 Task: Search one way flight ticket for 4 adults, 1 infant in seat and 1 infant on lap in premium economy from Ogden: Ogden-hinckley Airport to Greenville: Pitt-greenville Airport on 5-2-2023. Choice of flights is Sun country airlines. Number of bags: 3 checked bags. Price is upto 73000. Outbound departure time preference is 14:00.
Action: Mouse moved to (318, 128)
Screenshot: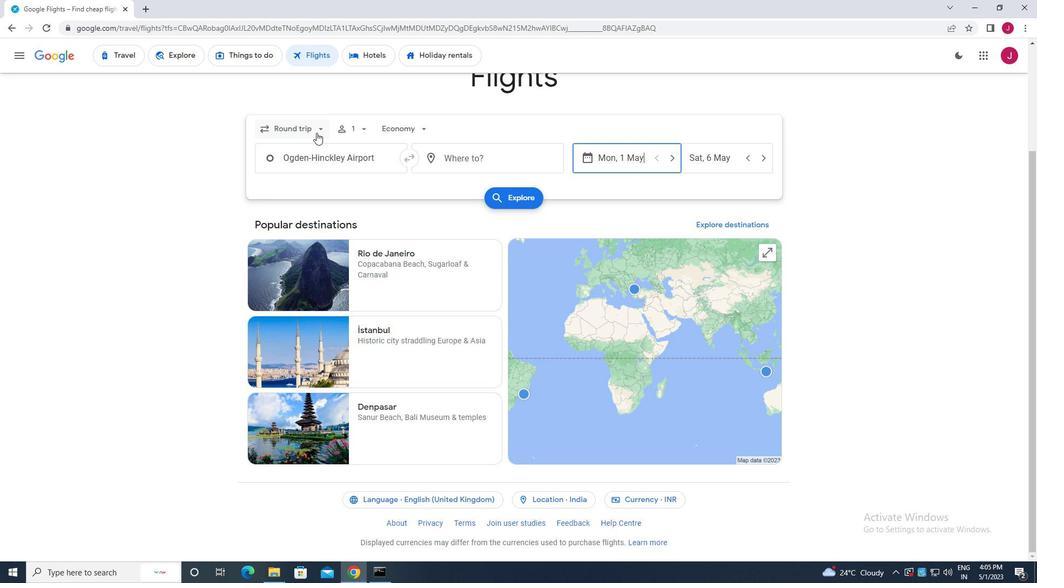
Action: Mouse pressed left at (318, 128)
Screenshot: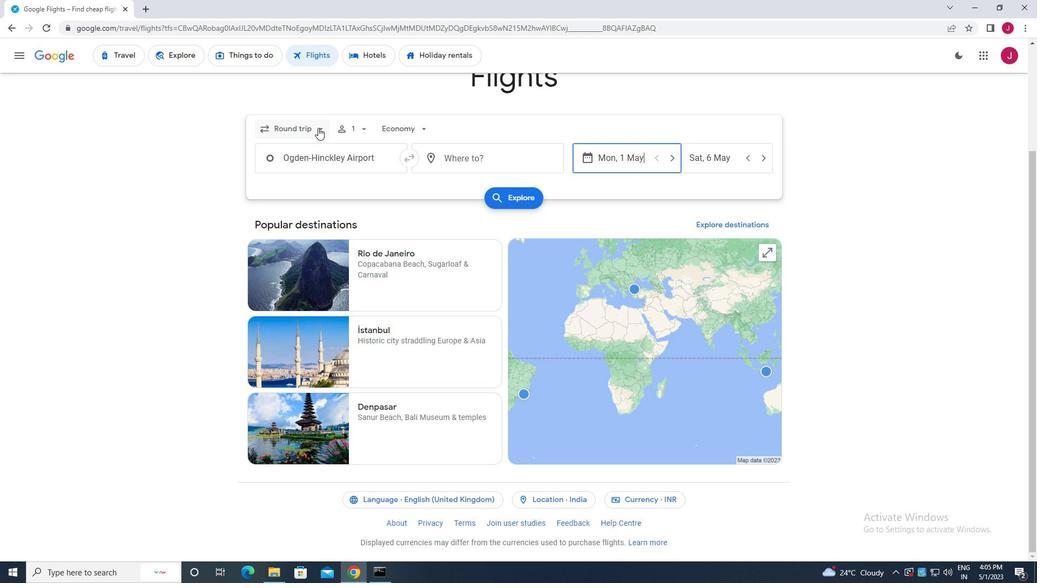 
Action: Mouse moved to (310, 179)
Screenshot: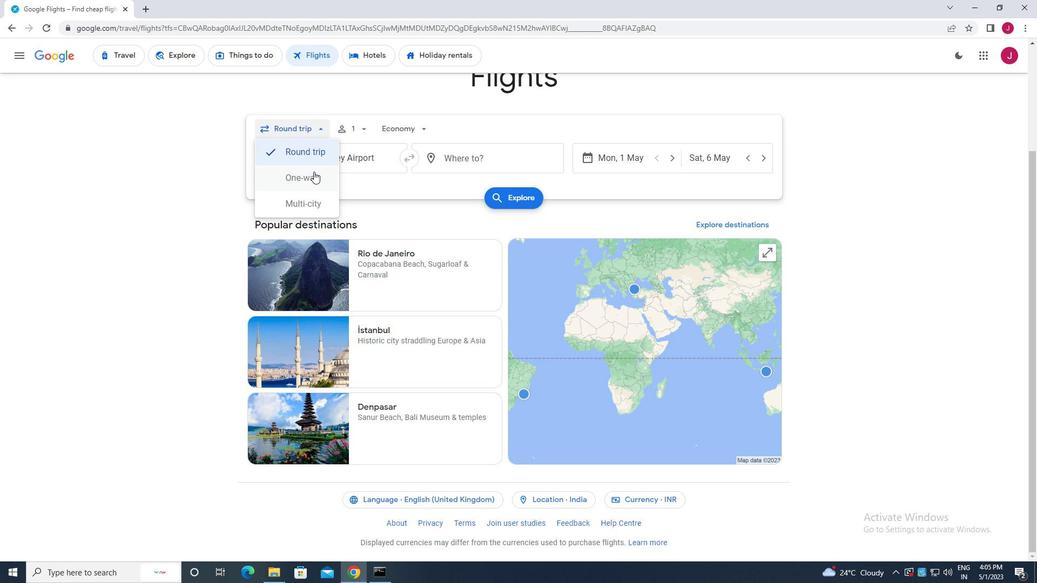 
Action: Mouse pressed left at (310, 179)
Screenshot: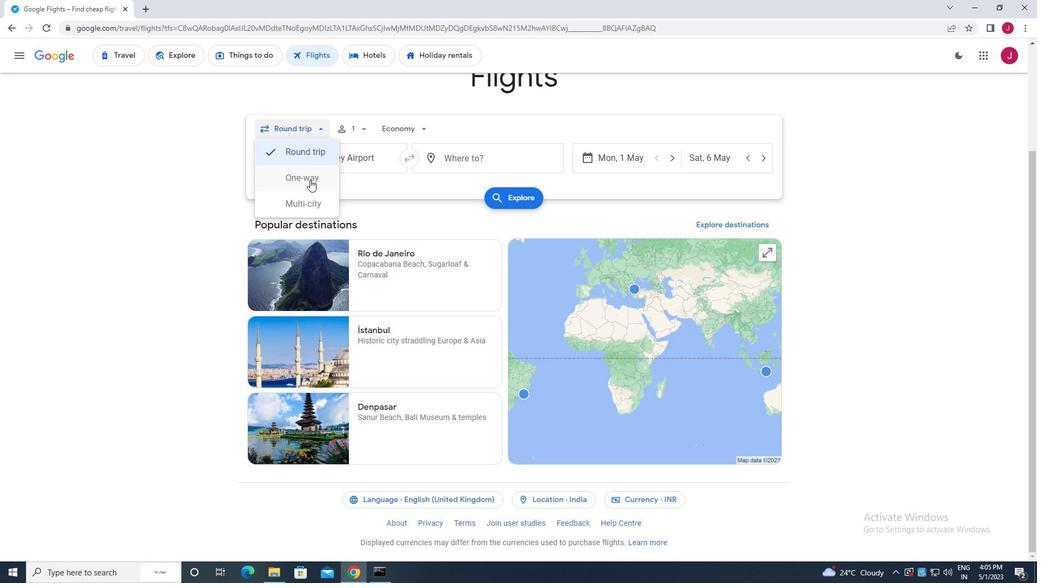 
Action: Mouse moved to (360, 129)
Screenshot: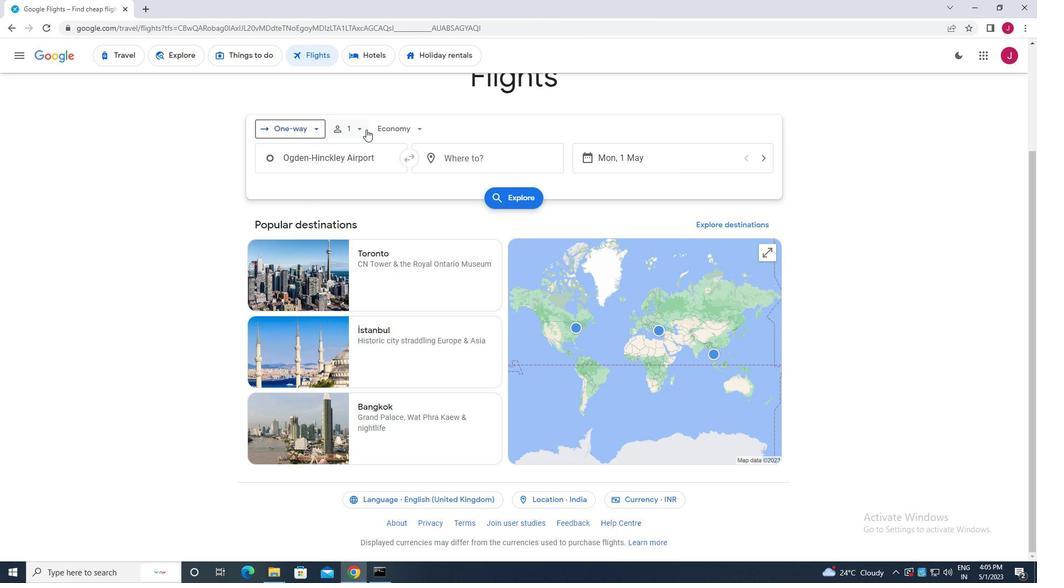 
Action: Mouse pressed left at (360, 129)
Screenshot: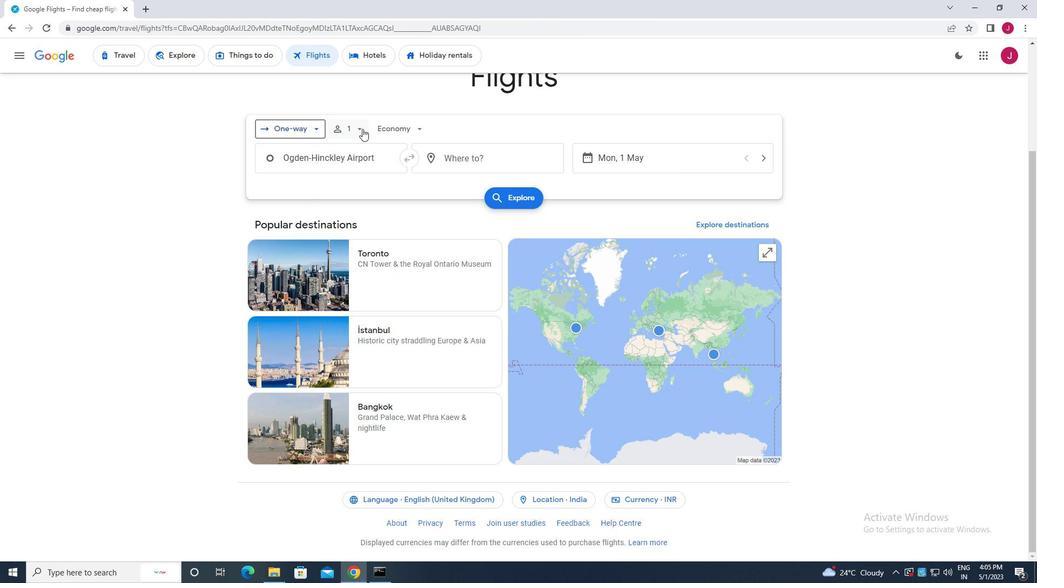 
Action: Mouse moved to (444, 158)
Screenshot: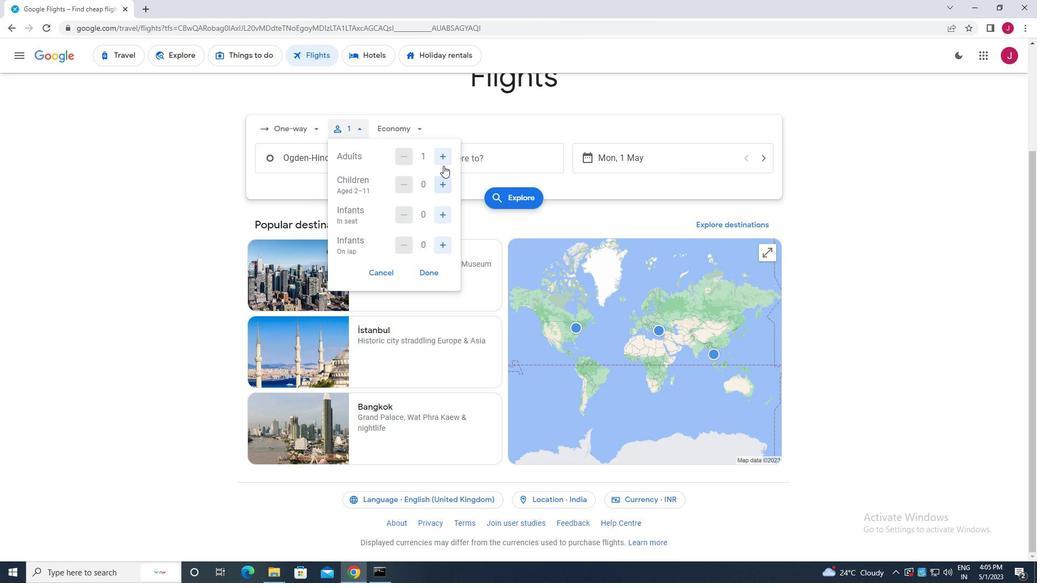 
Action: Mouse pressed left at (444, 158)
Screenshot: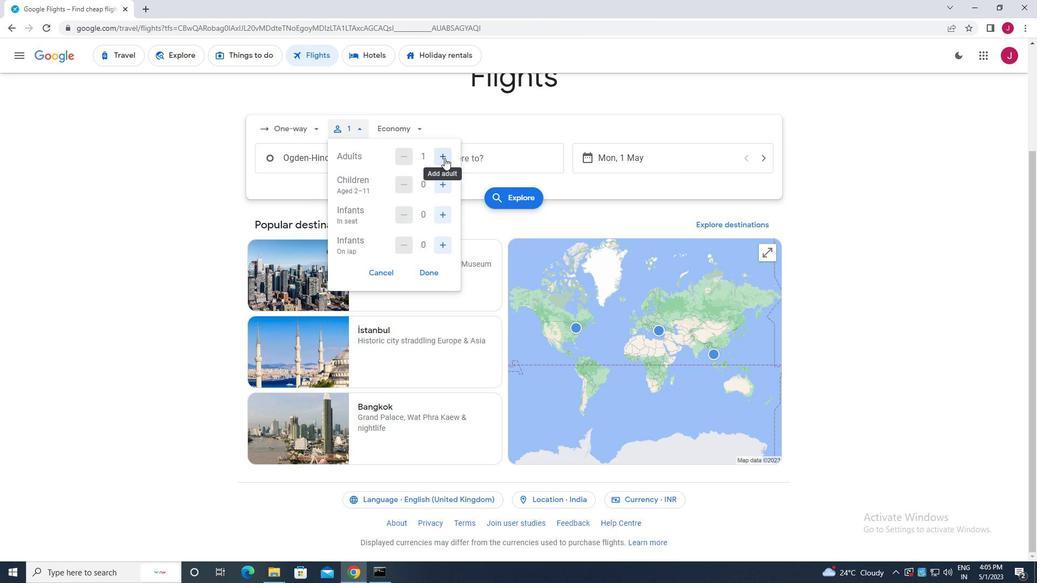 
Action: Mouse pressed left at (444, 158)
Screenshot: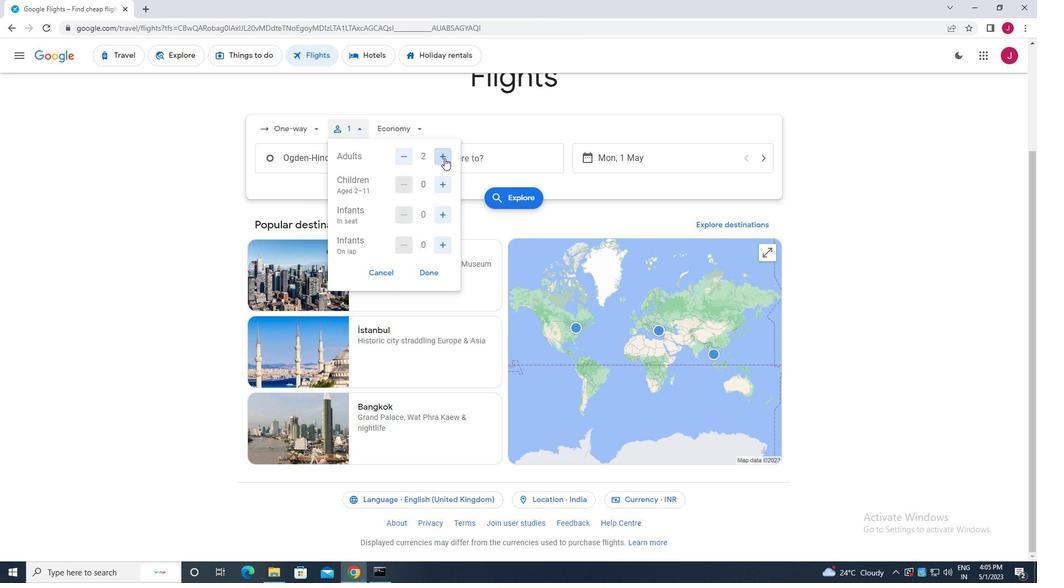 
Action: Mouse pressed left at (444, 158)
Screenshot: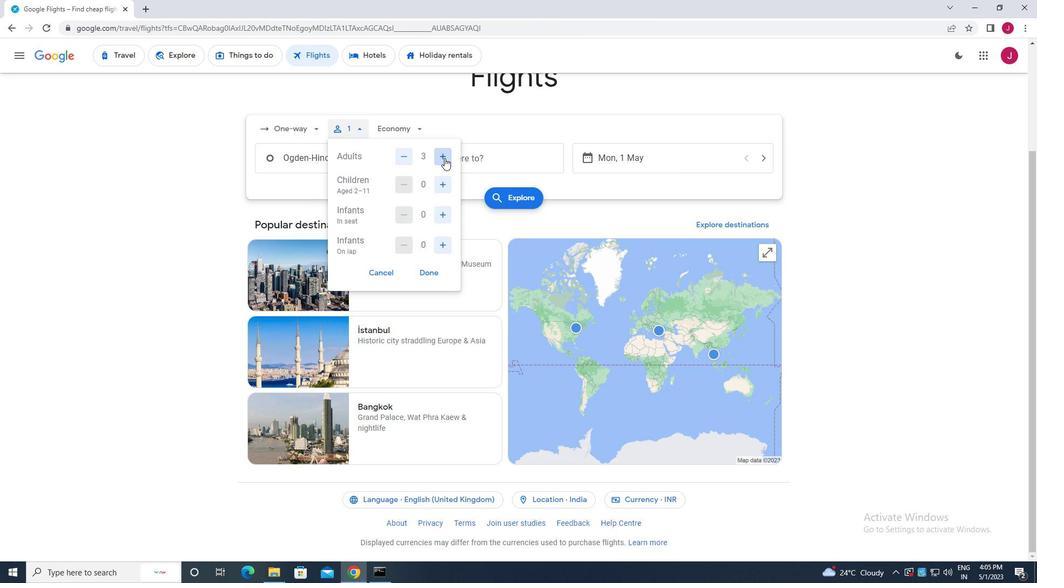
Action: Mouse moved to (443, 184)
Screenshot: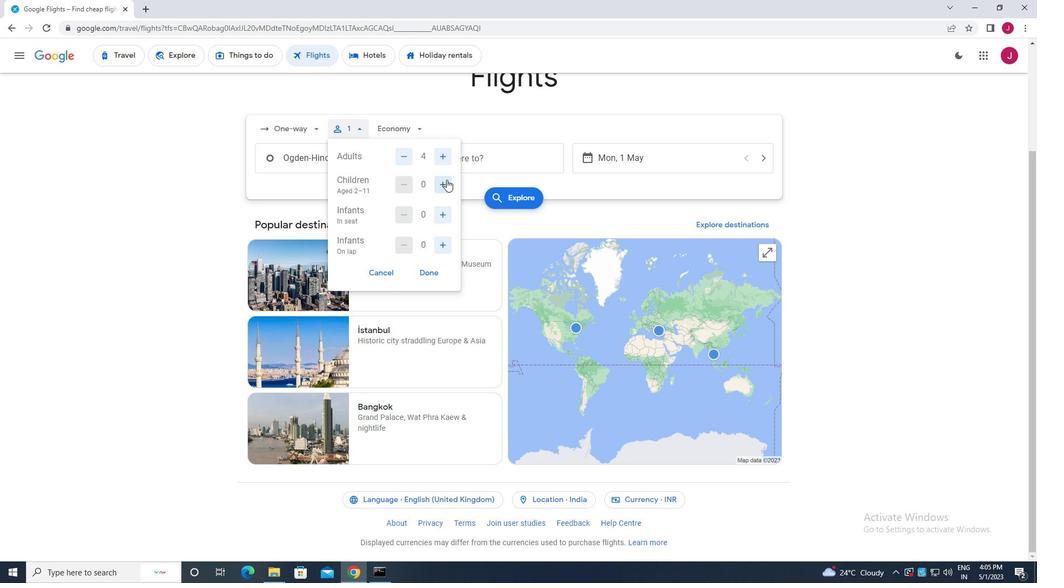 
Action: Mouse pressed left at (443, 184)
Screenshot: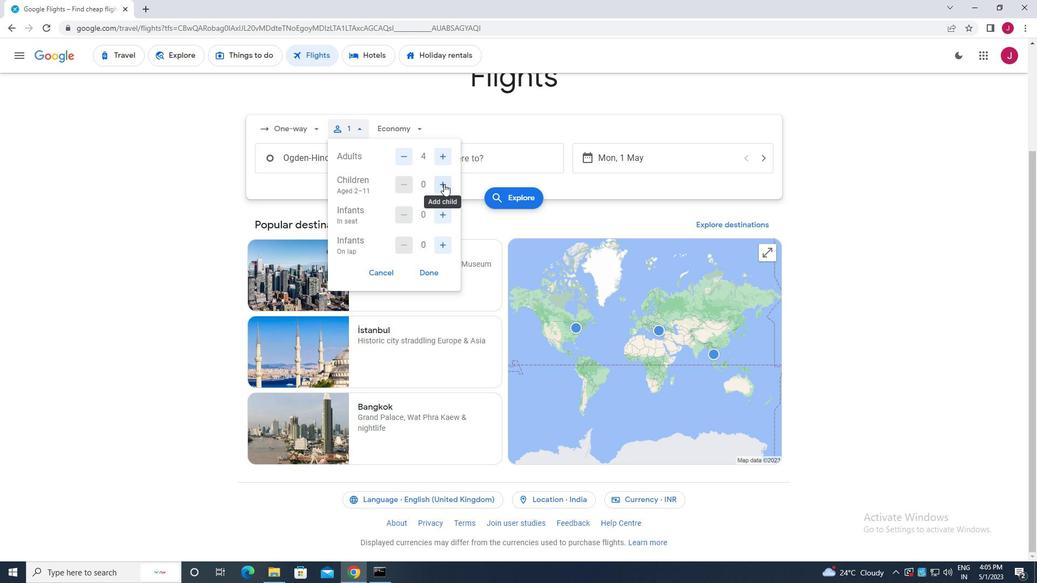 
Action: Mouse moved to (442, 245)
Screenshot: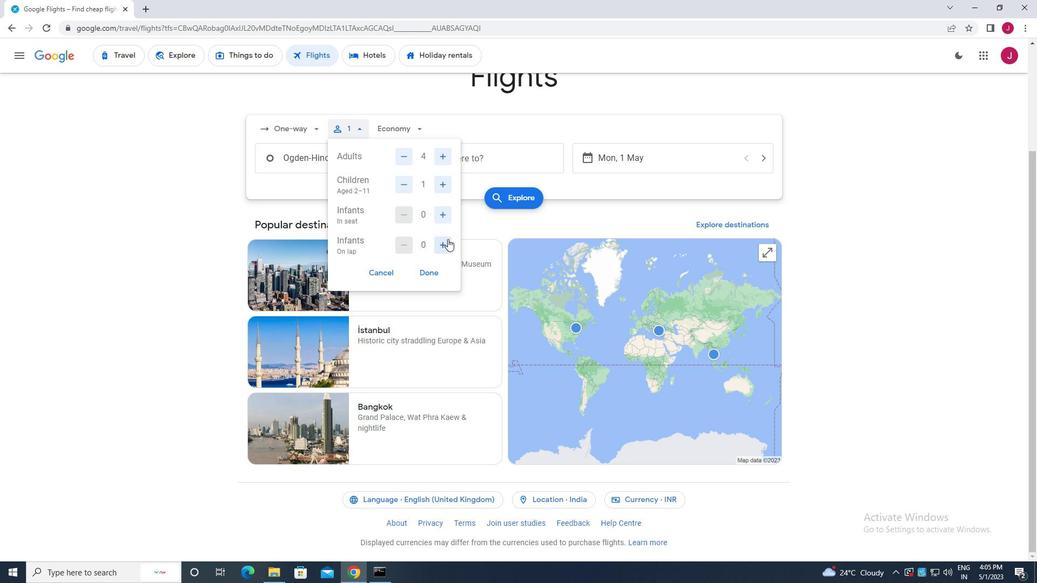 
Action: Mouse pressed left at (442, 245)
Screenshot: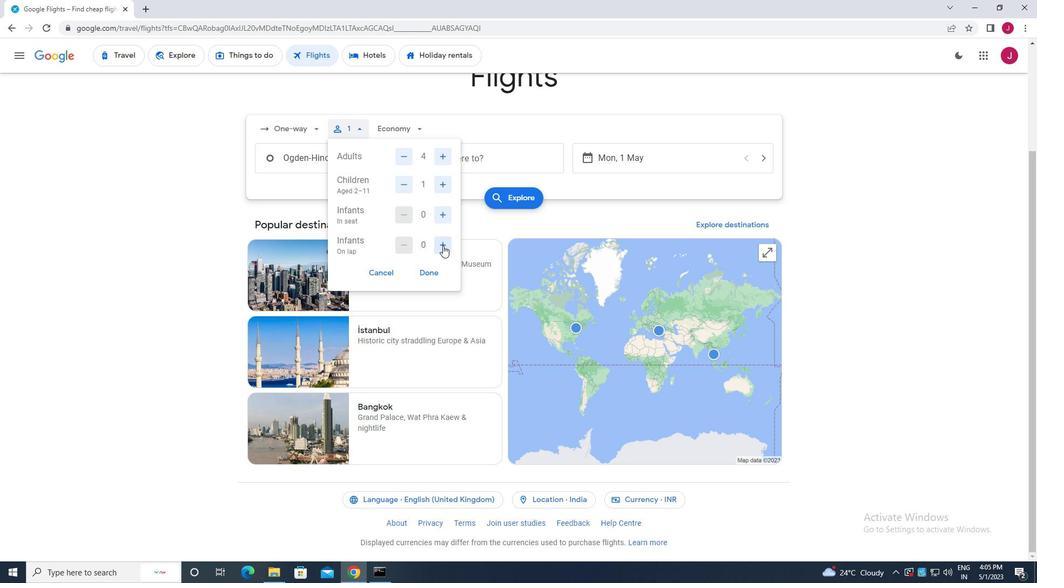 
Action: Mouse moved to (406, 183)
Screenshot: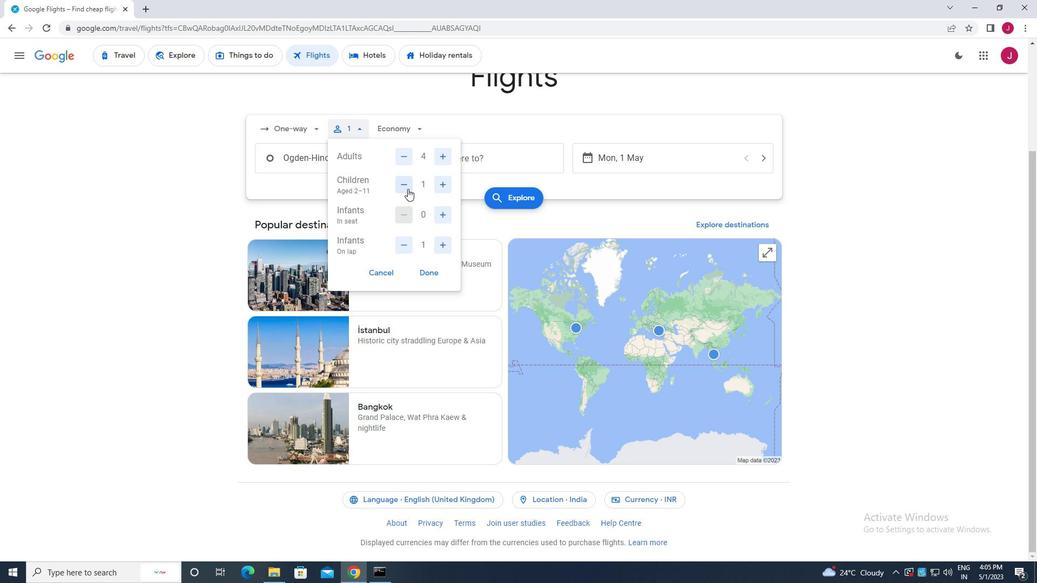 
Action: Mouse pressed left at (406, 183)
Screenshot: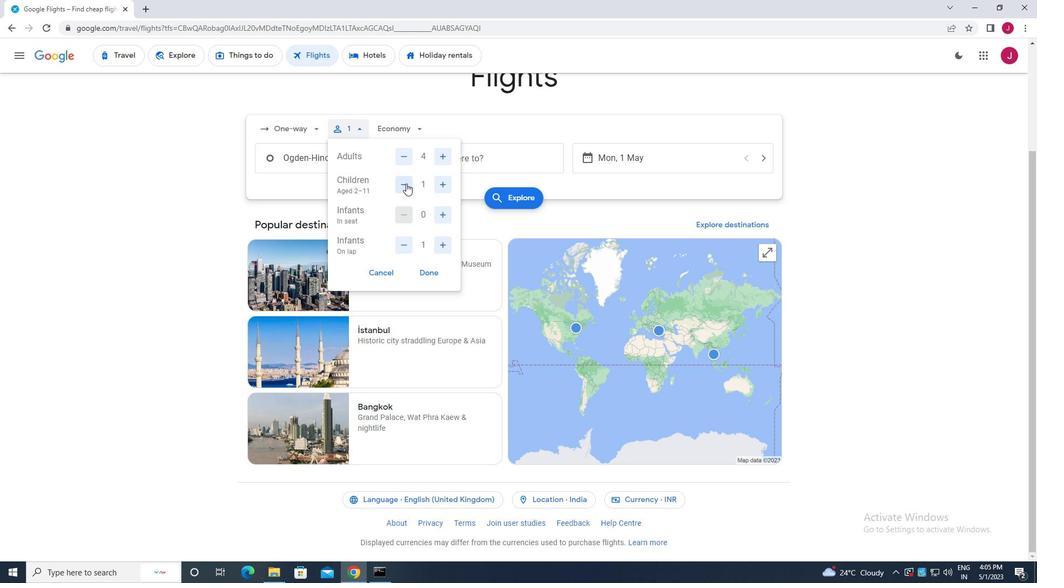 
Action: Mouse moved to (438, 216)
Screenshot: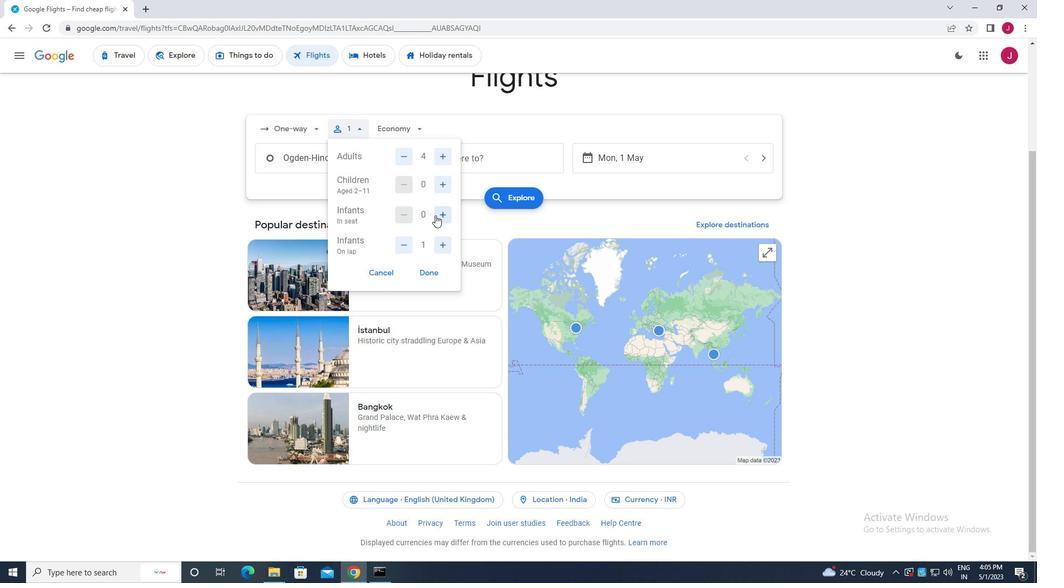 
Action: Mouse pressed left at (438, 216)
Screenshot: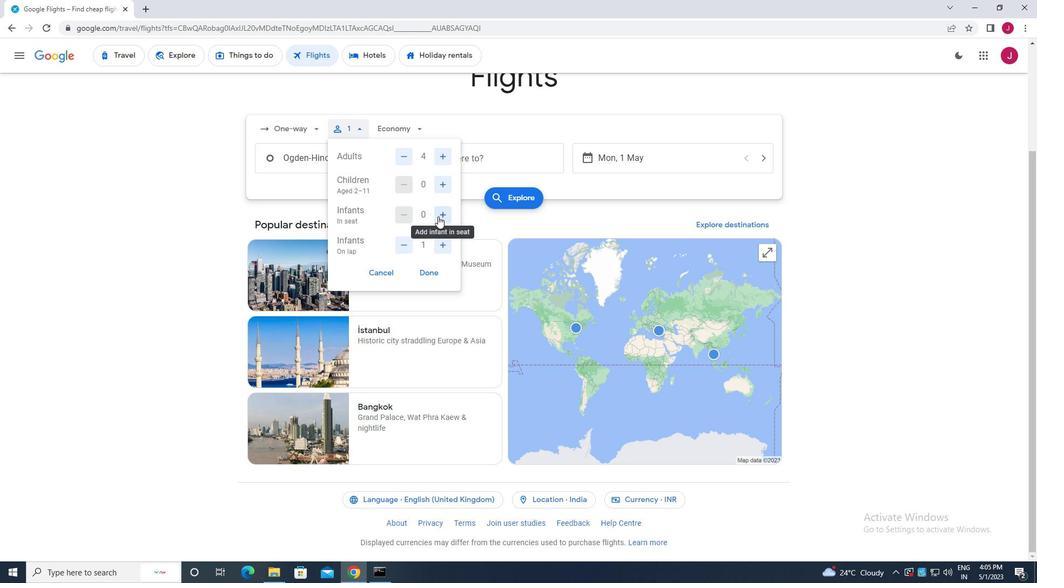 
Action: Mouse moved to (428, 272)
Screenshot: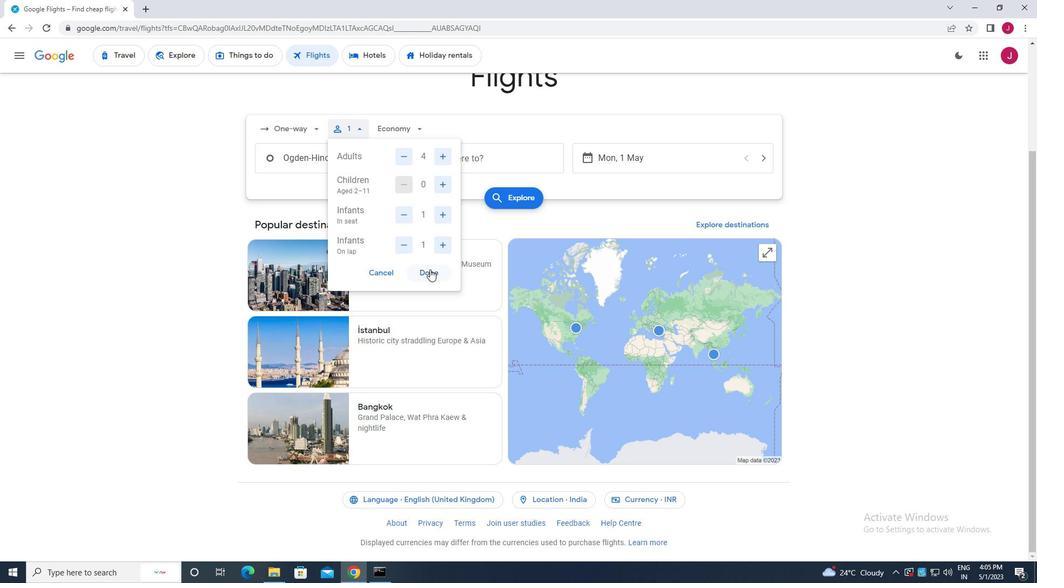 
Action: Mouse pressed left at (428, 272)
Screenshot: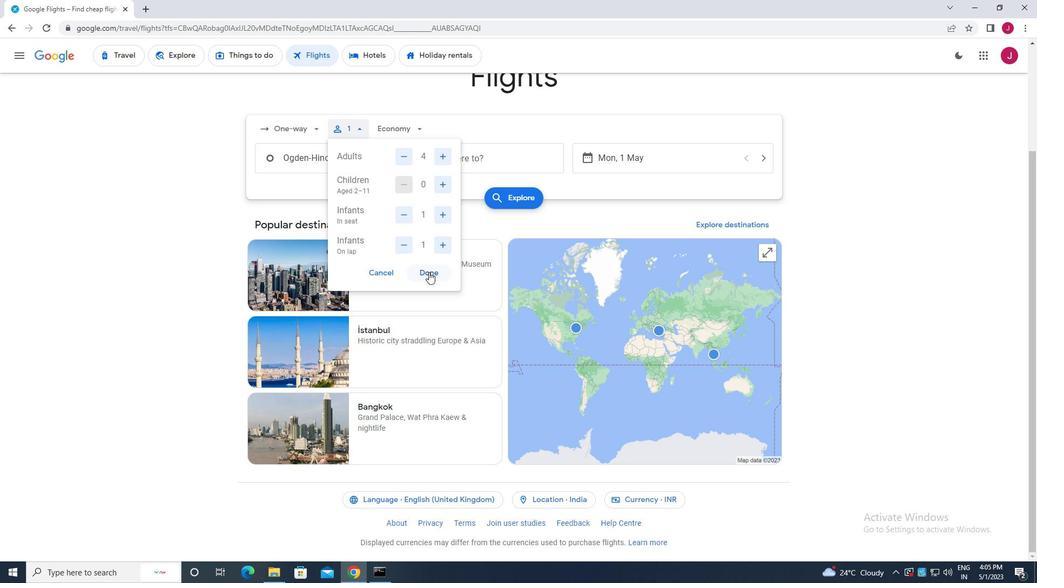 
Action: Mouse moved to (409, 125)
Screenshot: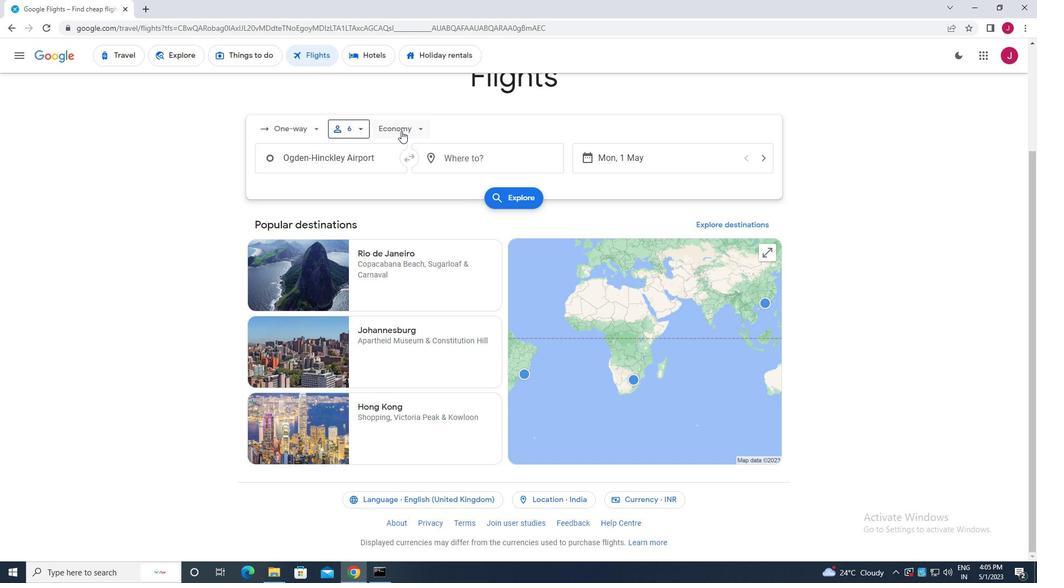 
Action: Mouse pressed left at (409, 125)
Screenshot: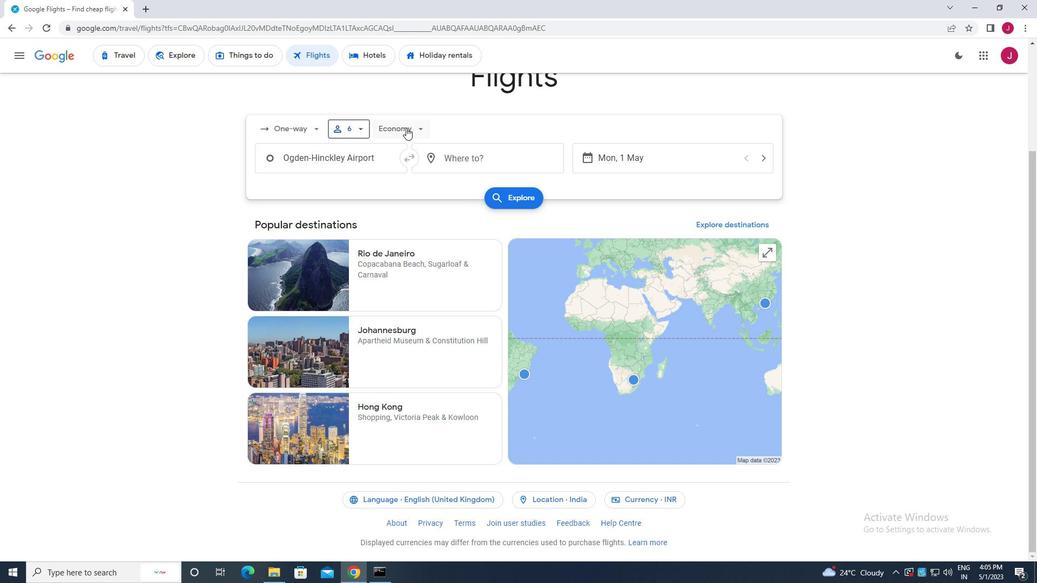 
Action: Mouse moved to (438, 179)
Screenshot: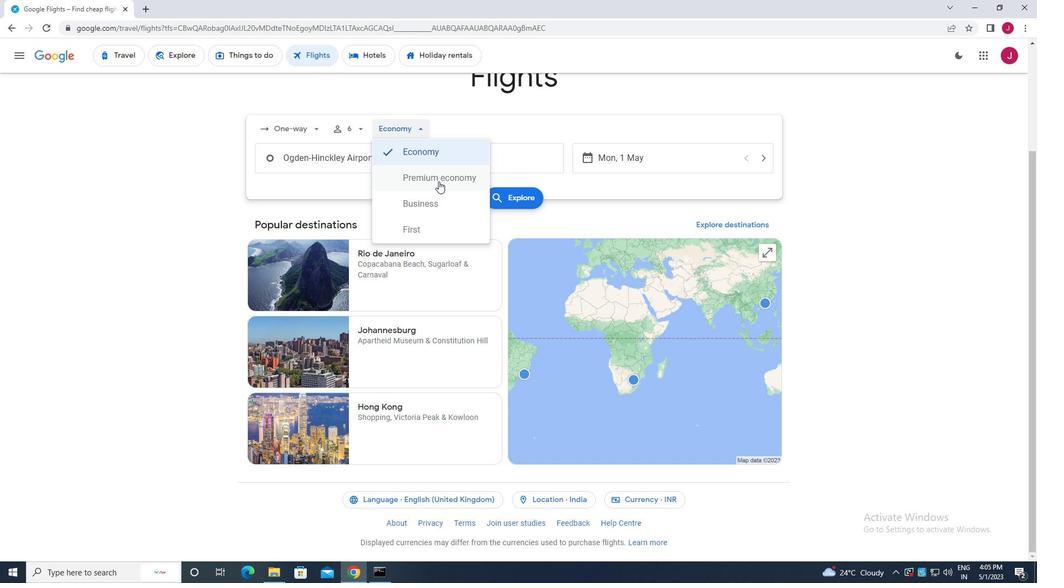 
Action: Mouse pressed left at (438, 179)
Screenshot: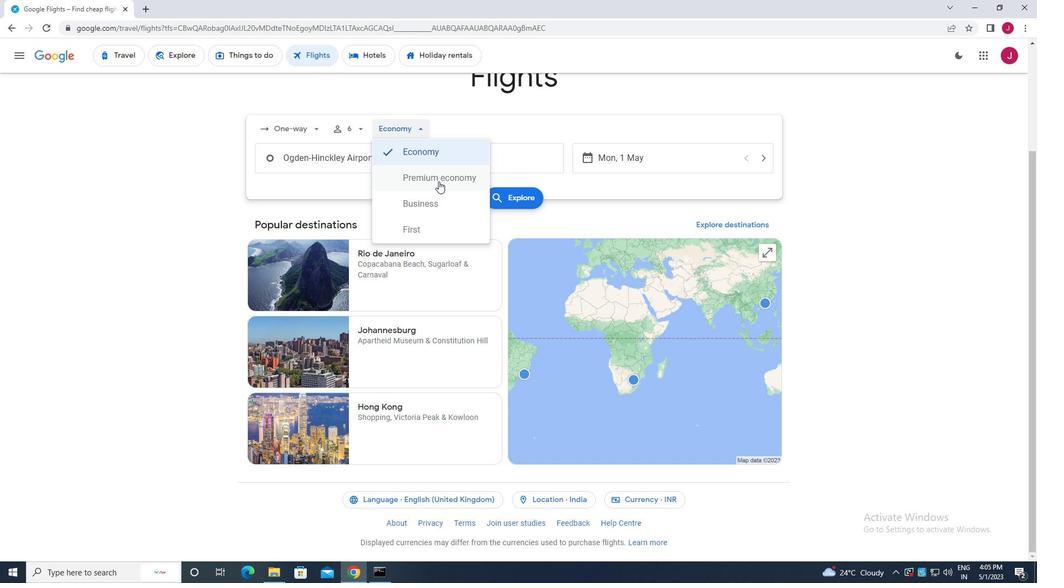
Action: Mouse moved to (379, 160)
Screenshot: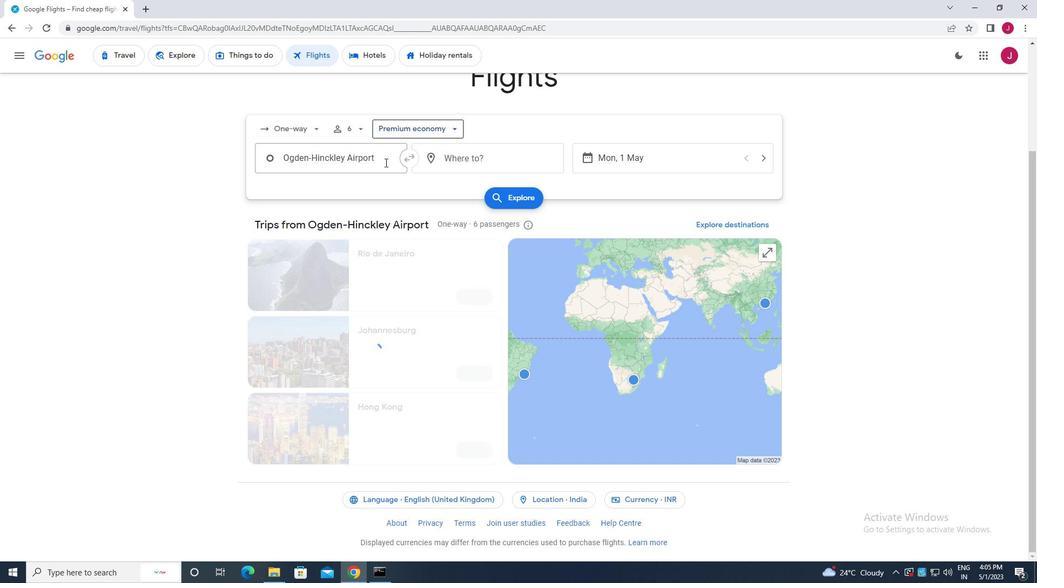 
Action: Mouse pressed left at (379, 160)
Screenshot: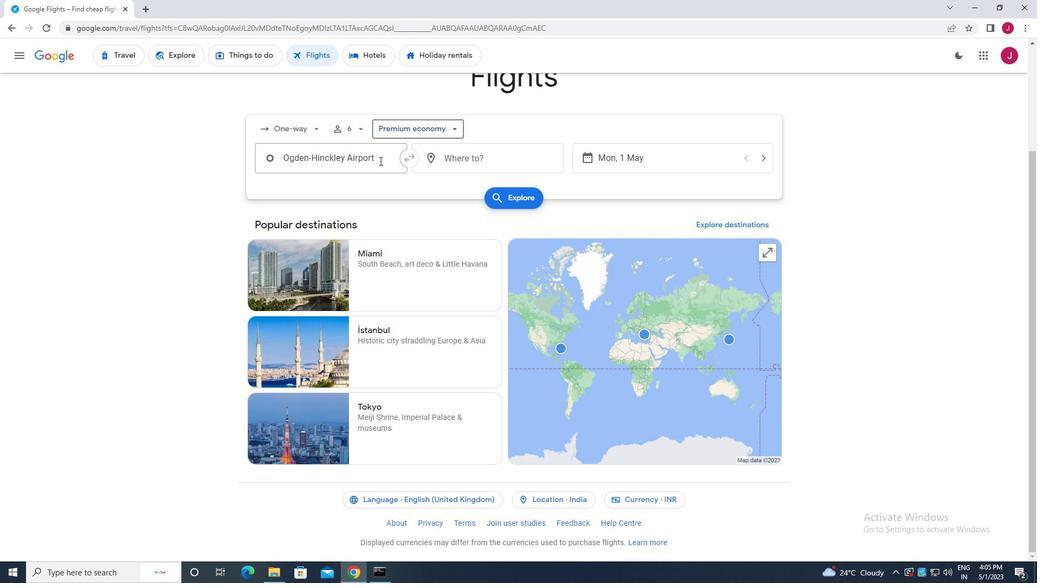 
Action: Mouse moved to (380, 160)
Screenshot: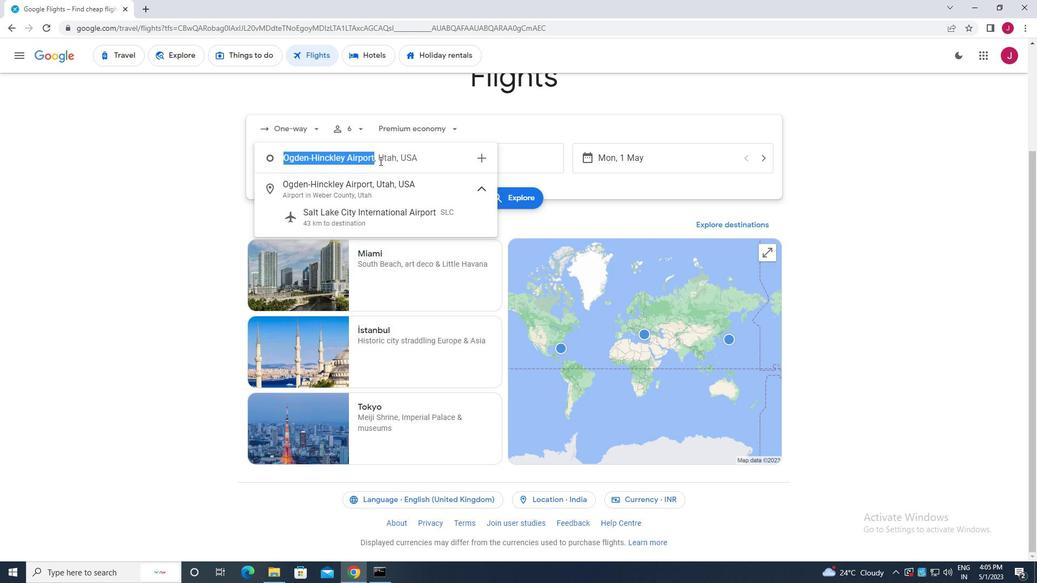 
Action: Key pressed ogden<Key.space>hin
Screenshot: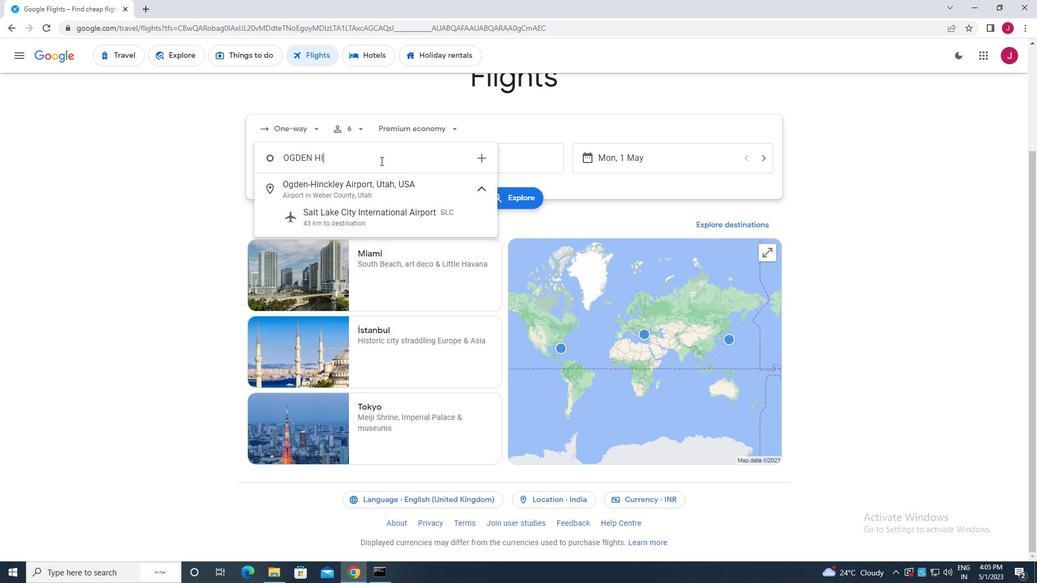 
Action: Mouse moved to (381, 184)
Screenshot: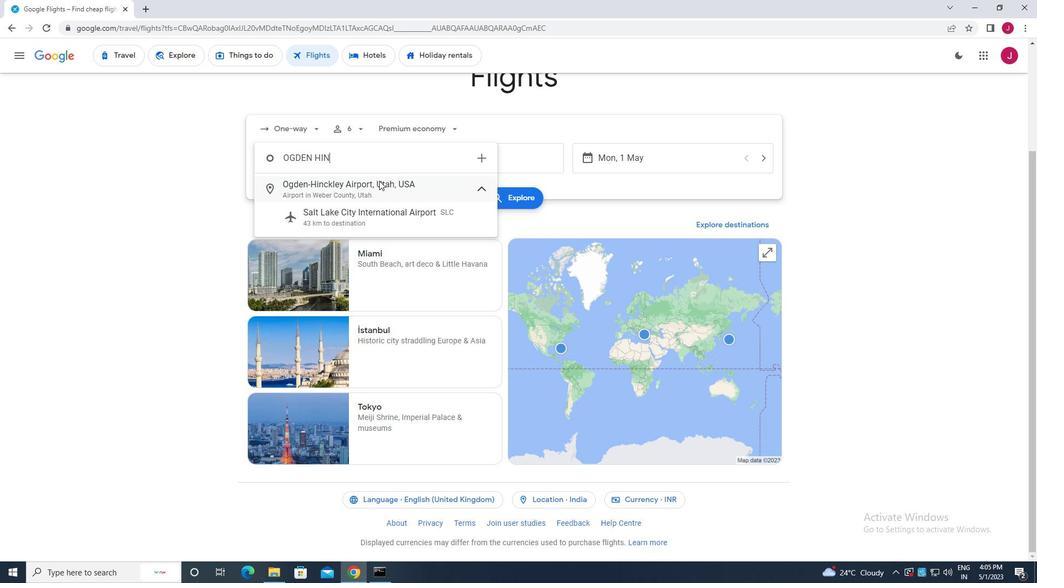 
Action: Mouse pressed left at (381, 184)
Screenshot: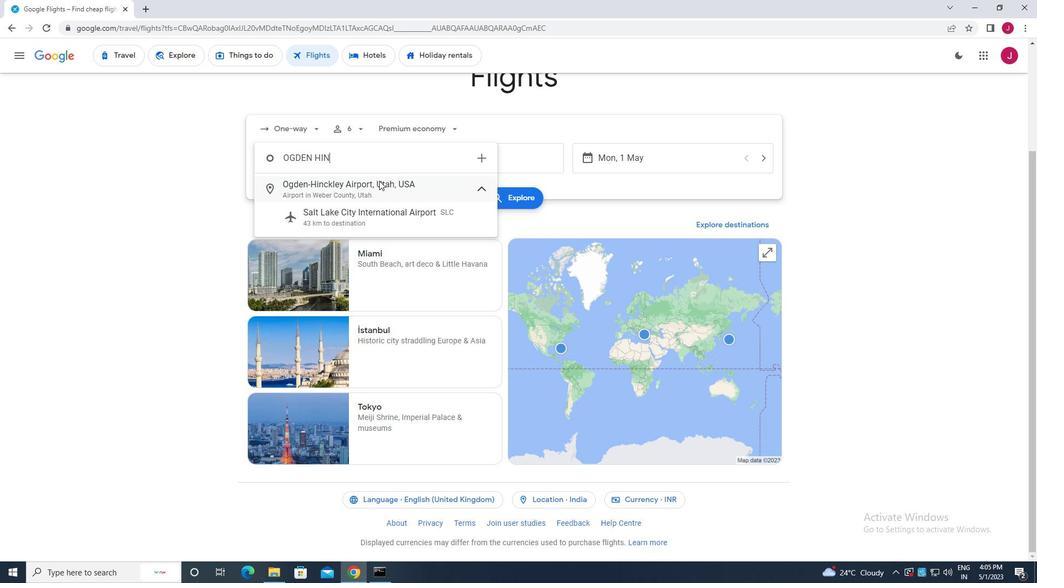 
Action: Mouse moved to (542, 158)
Screenshot: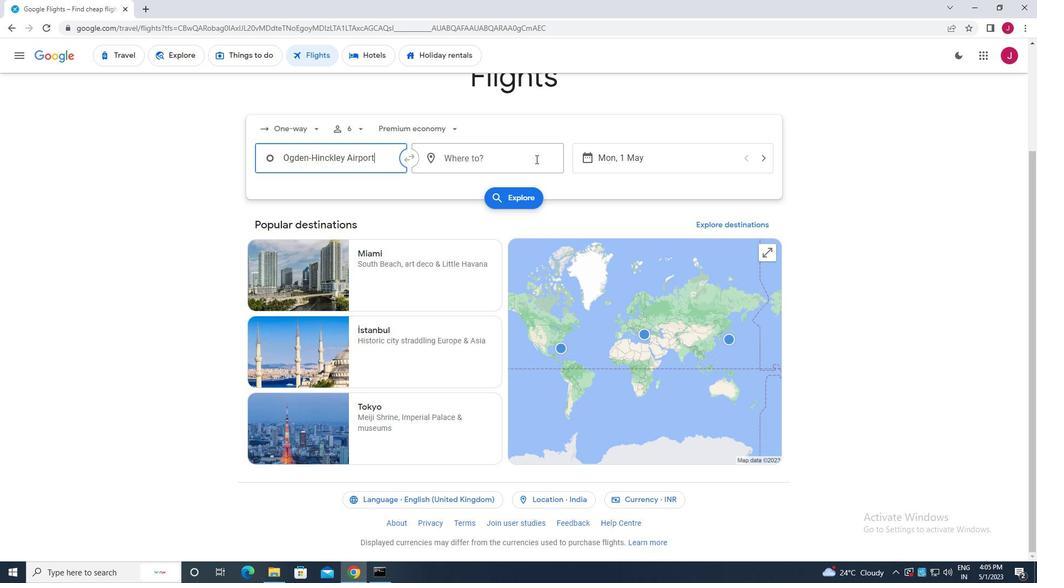 
Action: Mouse pressed left at (542, 158)
Screenshot: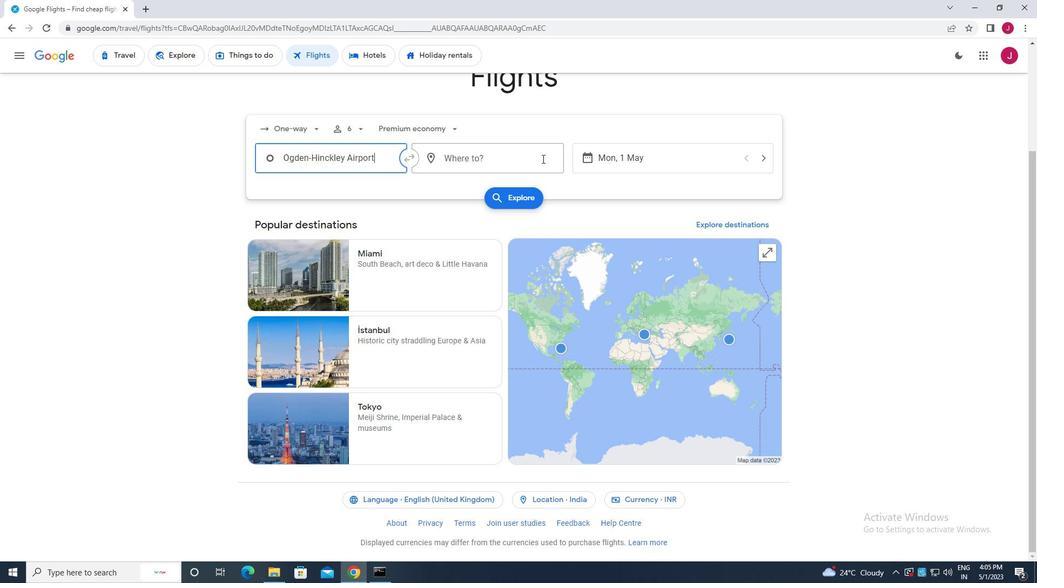 
Action: Mouse moved to (542, 158)
Screenshot: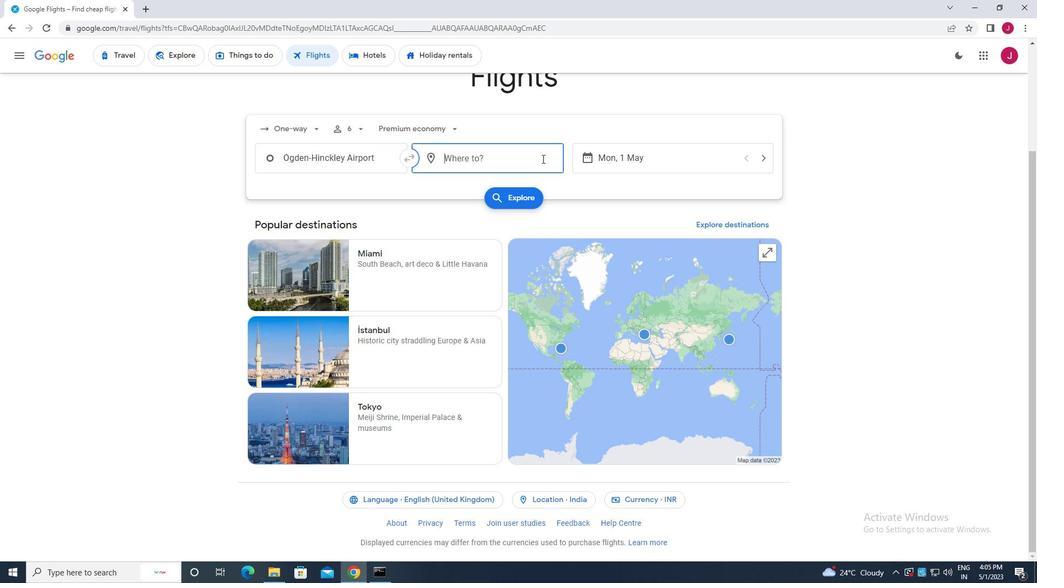 
Action: Key pressed greenville<Key.space>p
Screenshot: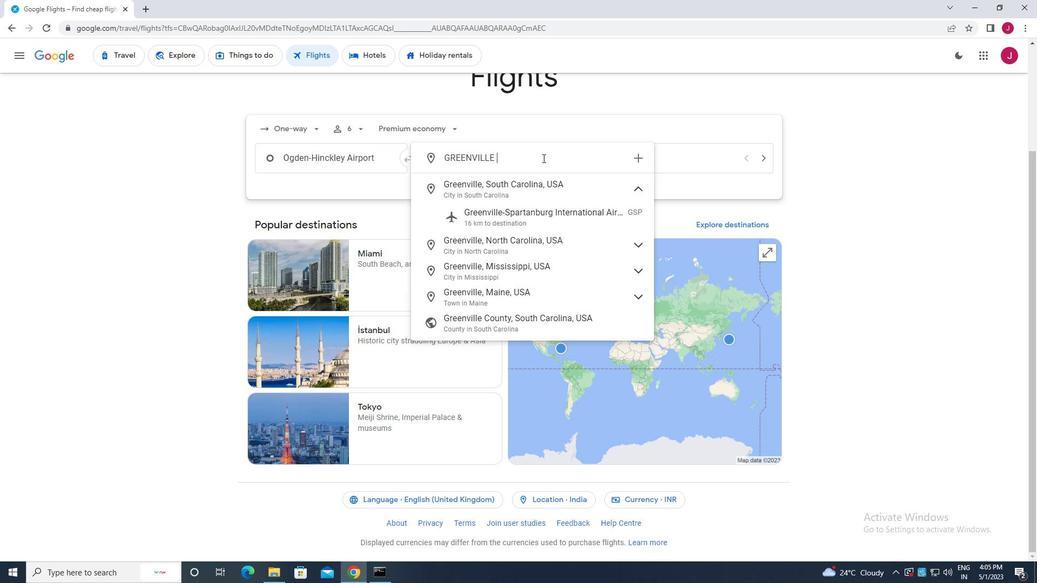 
Action: Mouse moved to (546, 187)
Screenshot: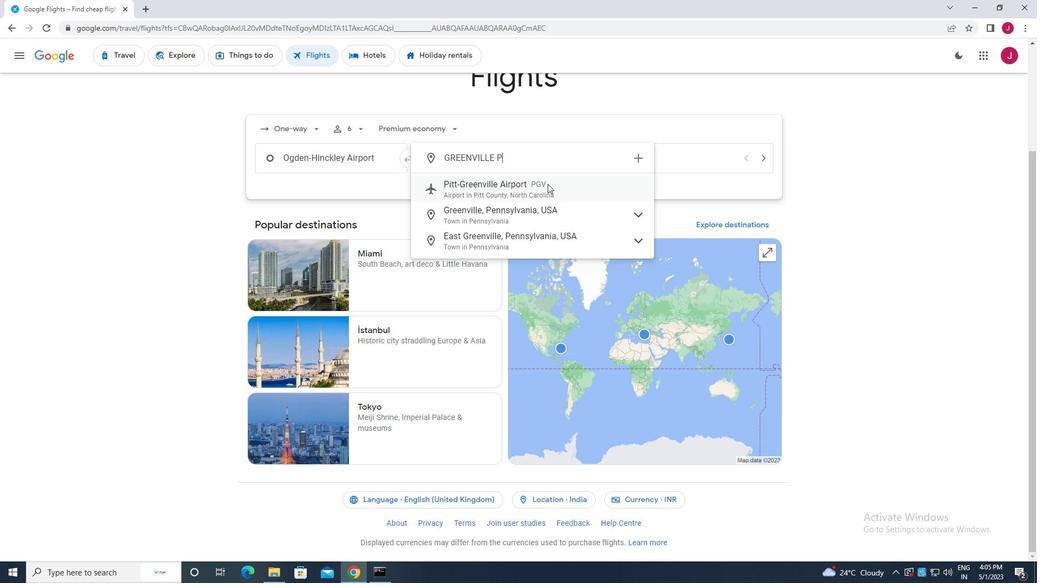 
Action: Mouse pressed left at (546, 187)
Screenshot: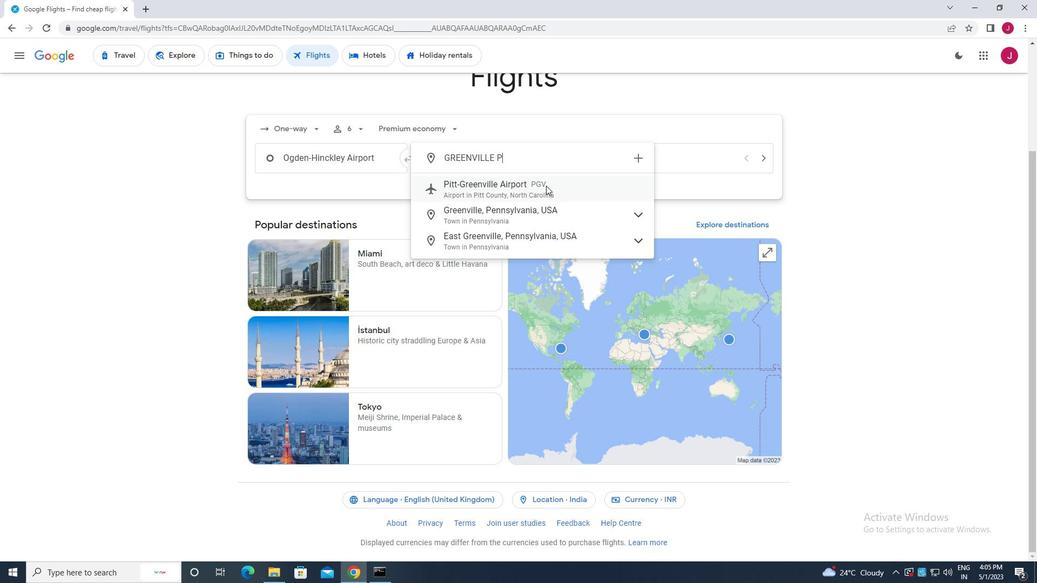 
Action: Mouse moved to (627, 159)
Screenshot: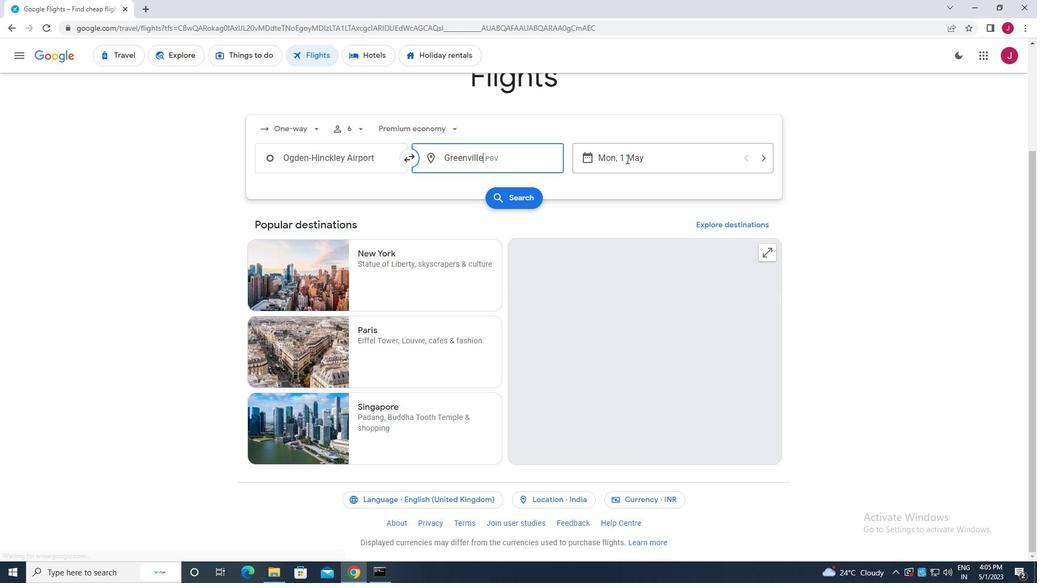 
Action: Mouse pressed left at (627, 159)
Screenshot: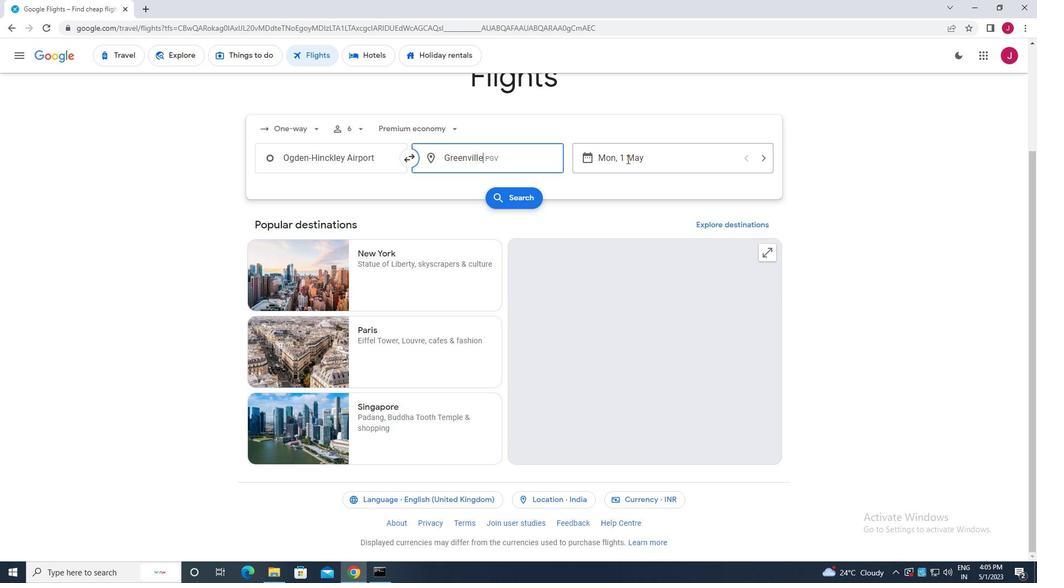
Action: Mouse moved to (439, 240)
Screenshot: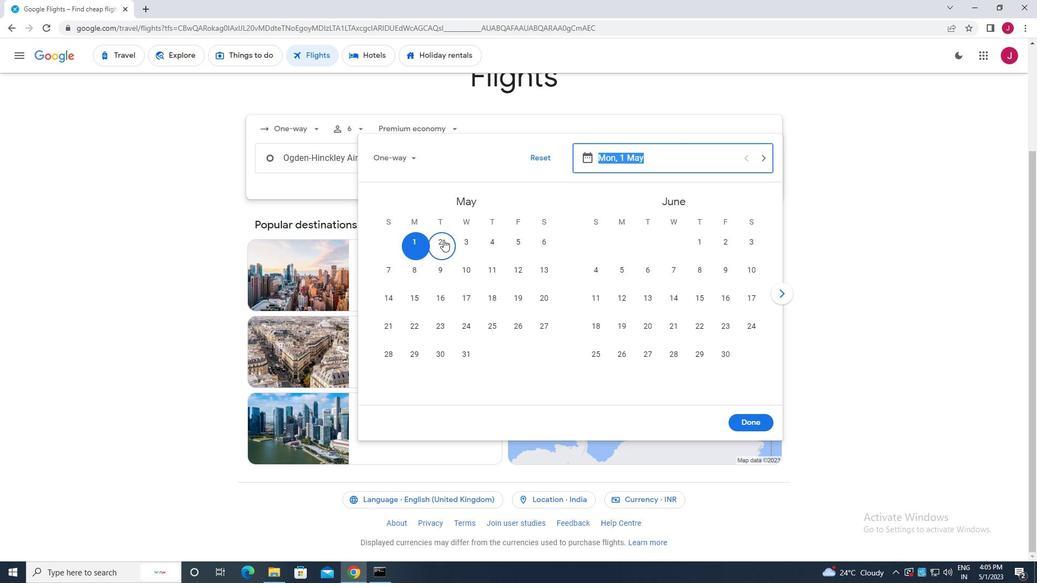 
Action: Mouse pressed left at (439, 240)
Screenshot: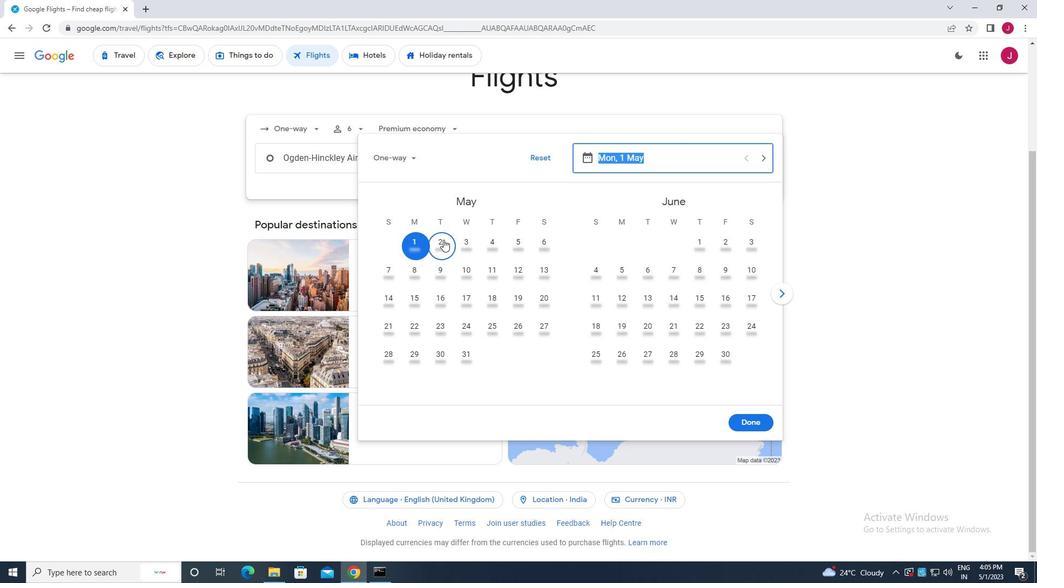 
Action: Mouse moved to (746, 419)
Screenshot: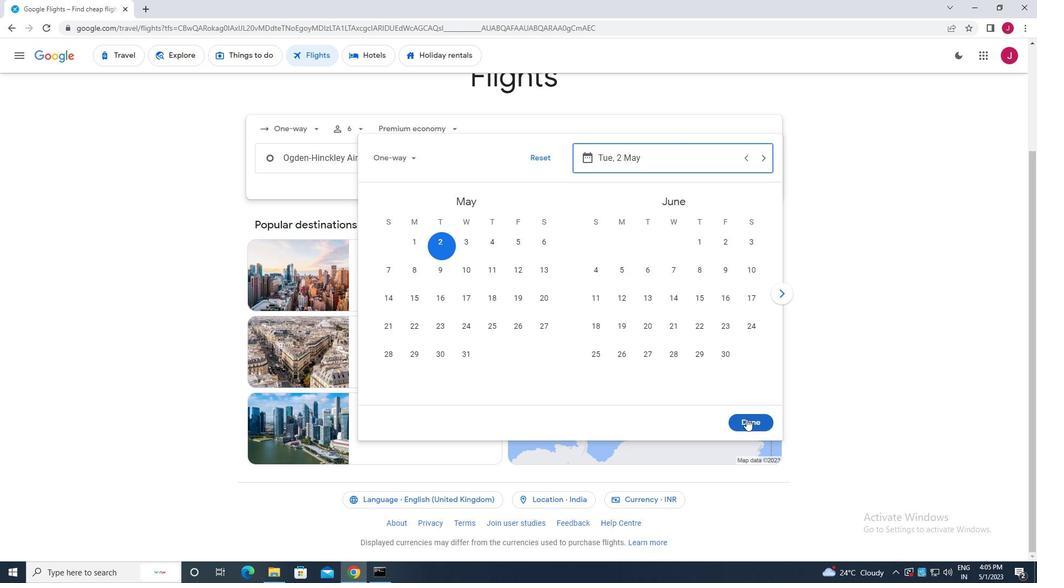 
Action: Mouse pressed left at (746, 419)
Screenshot: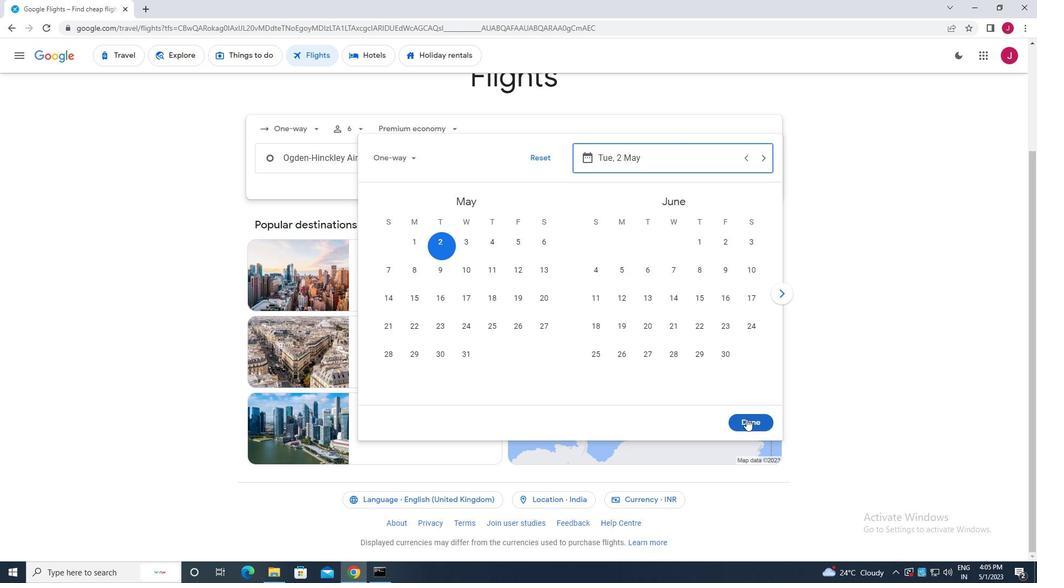 
Action: Mouse moved to (517, 195)
Screenshot: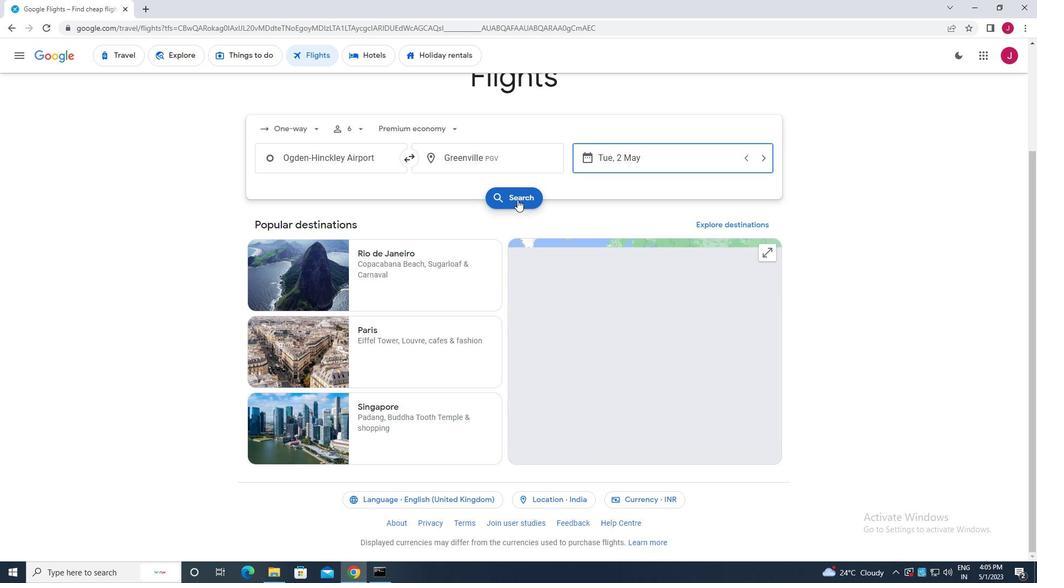 
Action: Mouse pressed left at (517, 195)
Screenshot: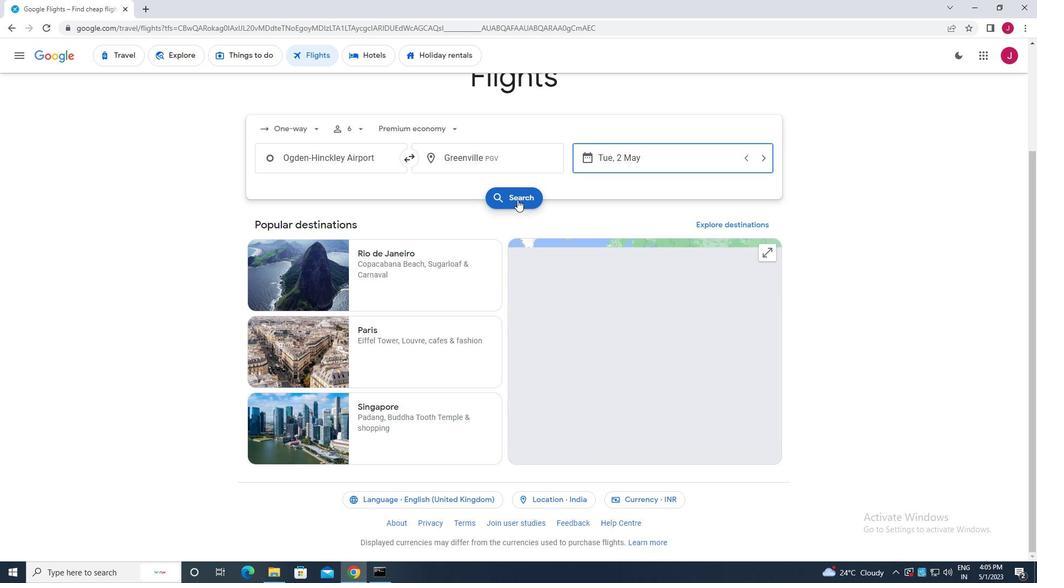 
Action: Mouse moved to (279, 153)
Screenshot: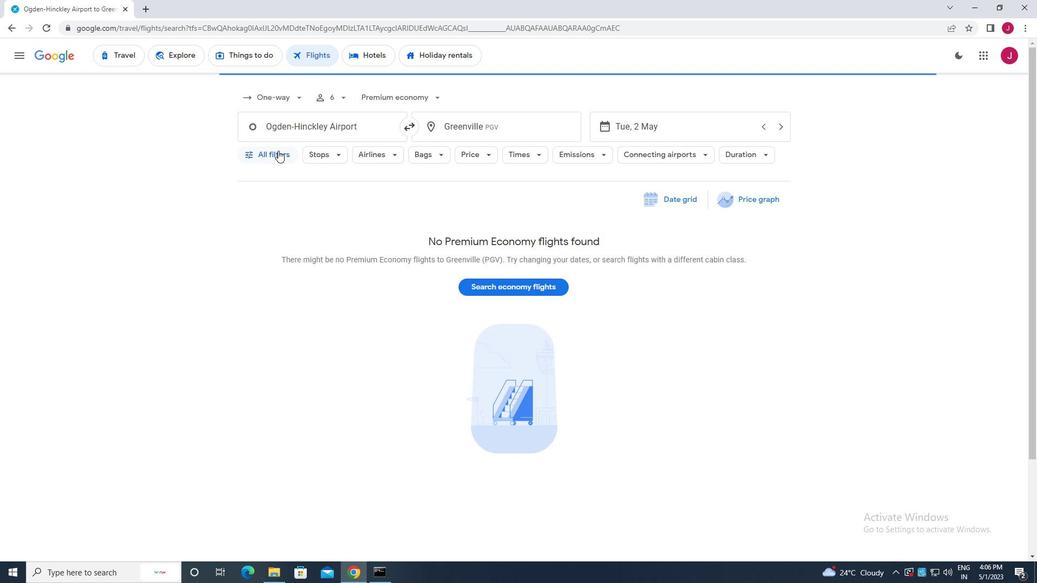 
Action: Mouse pressed left at (279, 153)
Screenshot: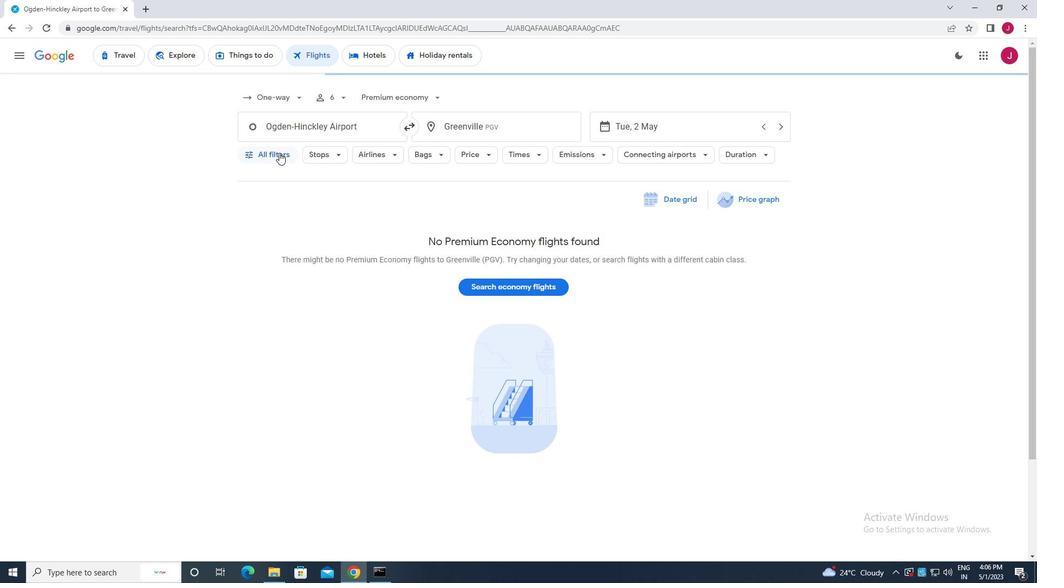 
Action: Mouse moved to (364, 229)
Screenshot: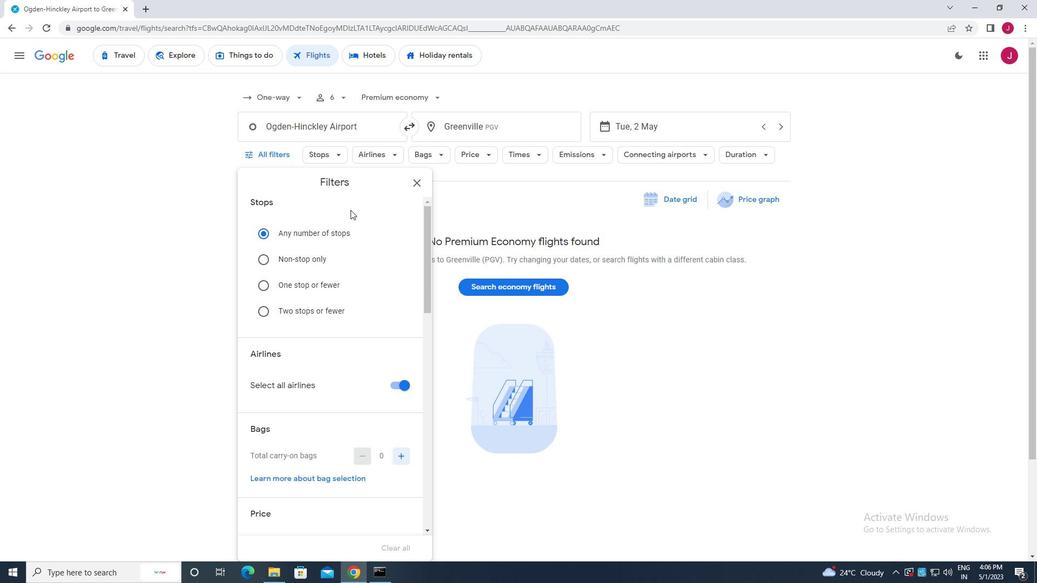 
Action: Mouse scrolled (364, 229) with delta (0, 0)
Screenshot: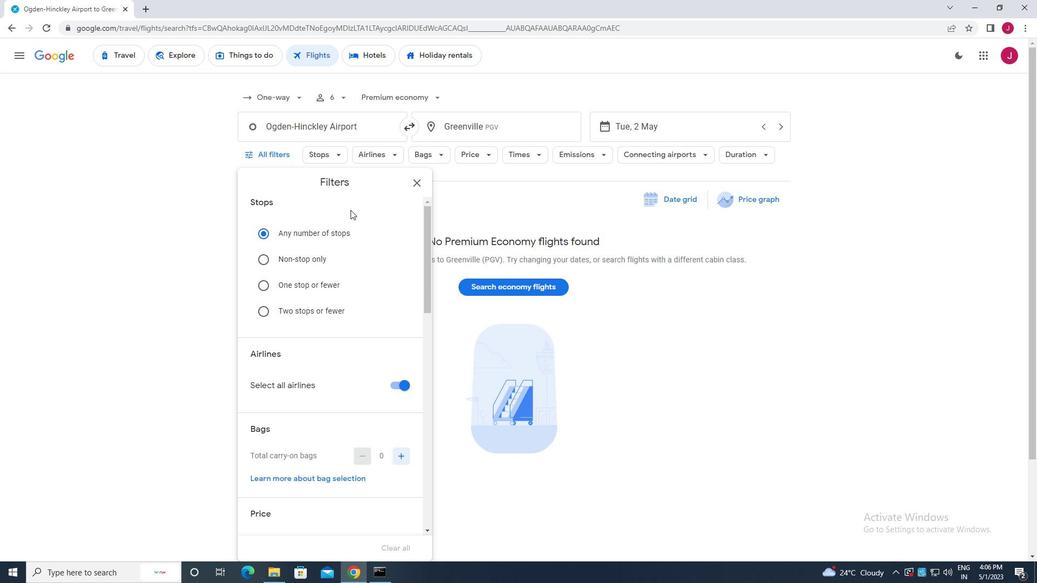 
Action: Mouse moved to (362, 230)
Screenshot: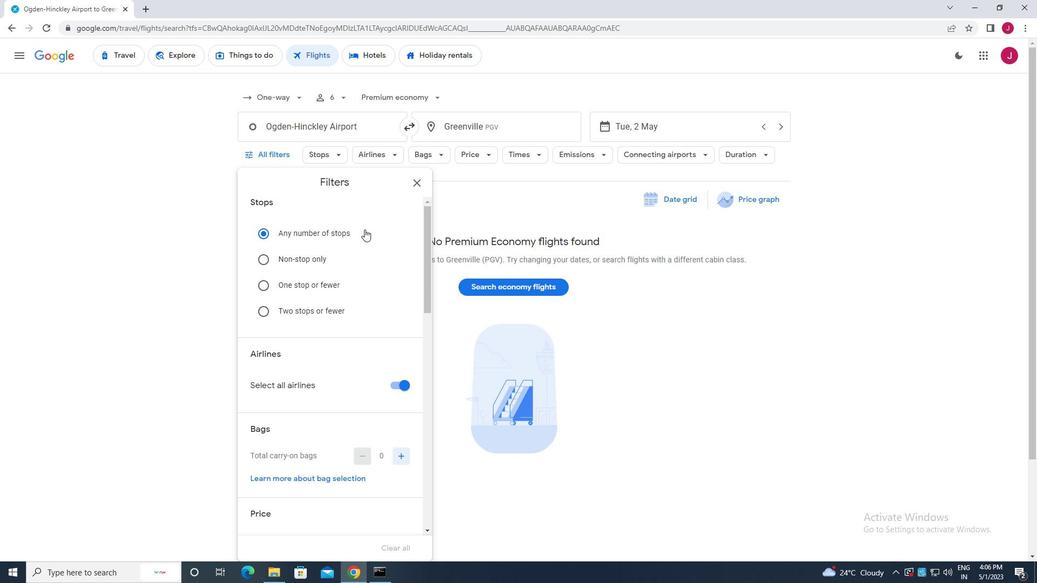 
Action: Mouse scrolled (362, 229) with delta (0, 0)
Screenshot: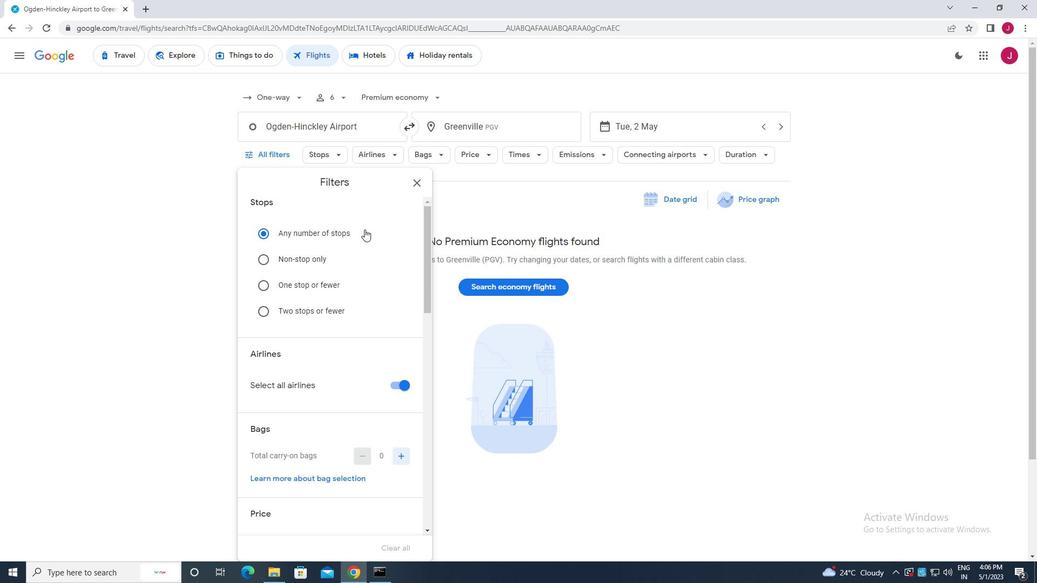 
Action: Mouse moved to (393, 280)
Screenshot: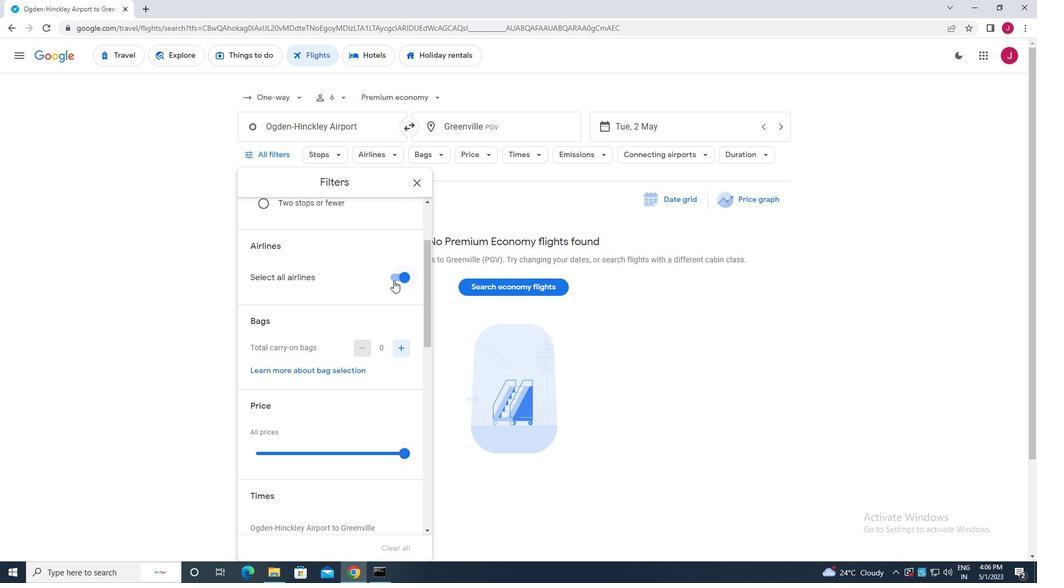
Action: Mouse pressed left at (393, 280)
Screenshot: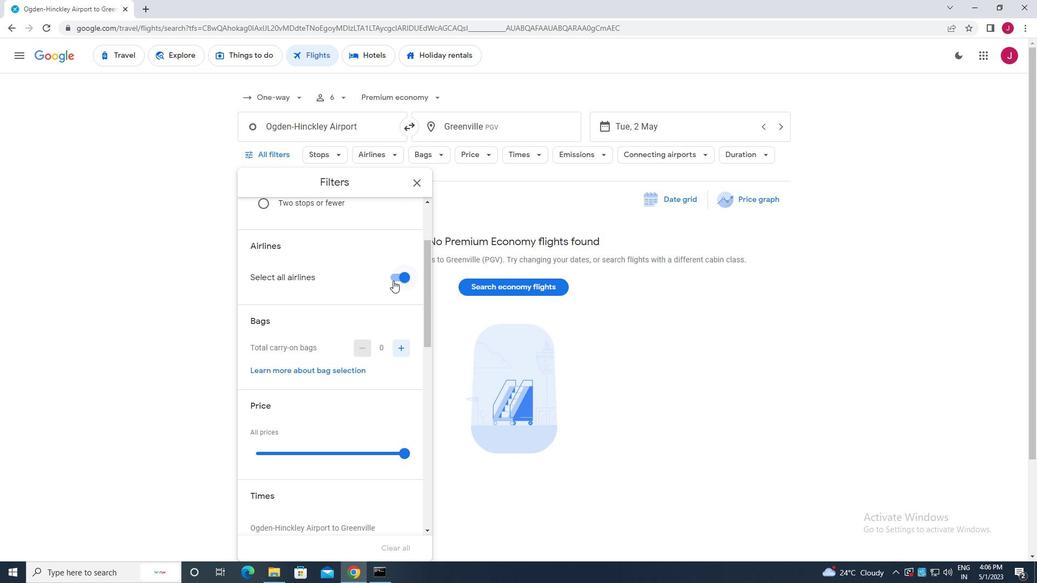 
Action: Mouse moved to (344, 295)
Screenshot: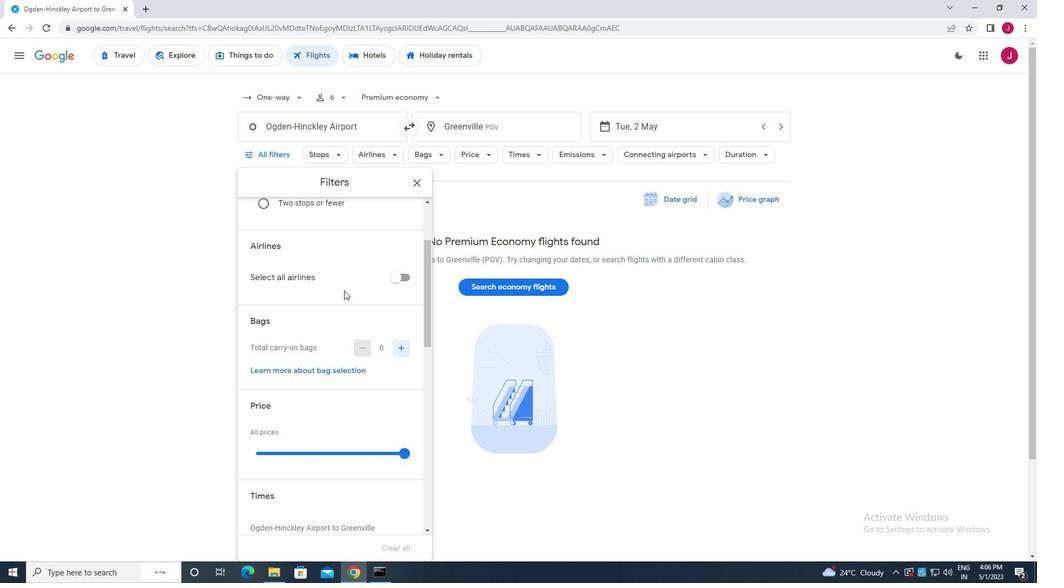
Action: Mouse scrolled (344, 294) with delta (0, 0)
Screenshot: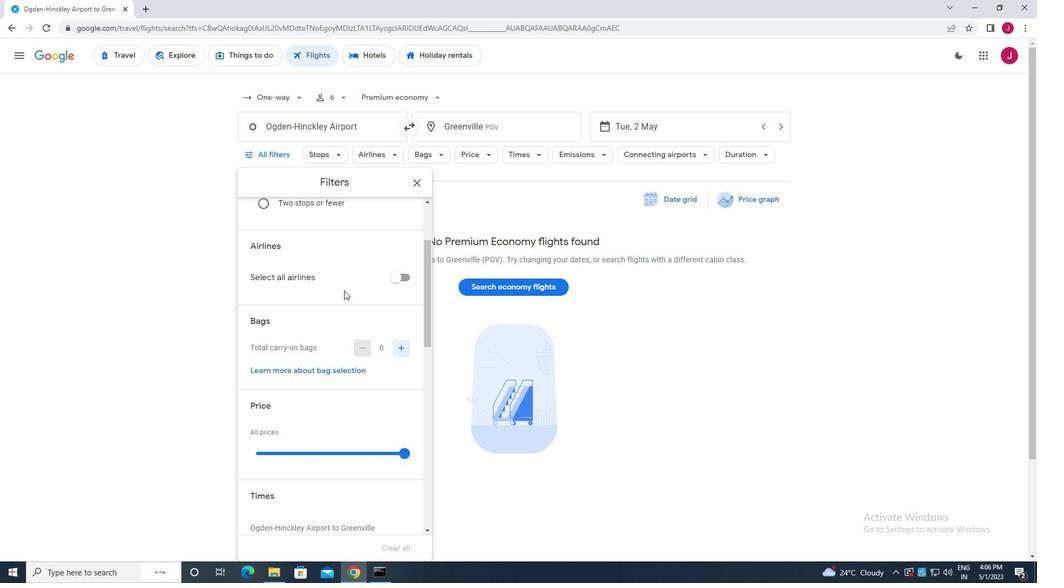 
Action: Mouse moved to (344, 295)
Screenshot: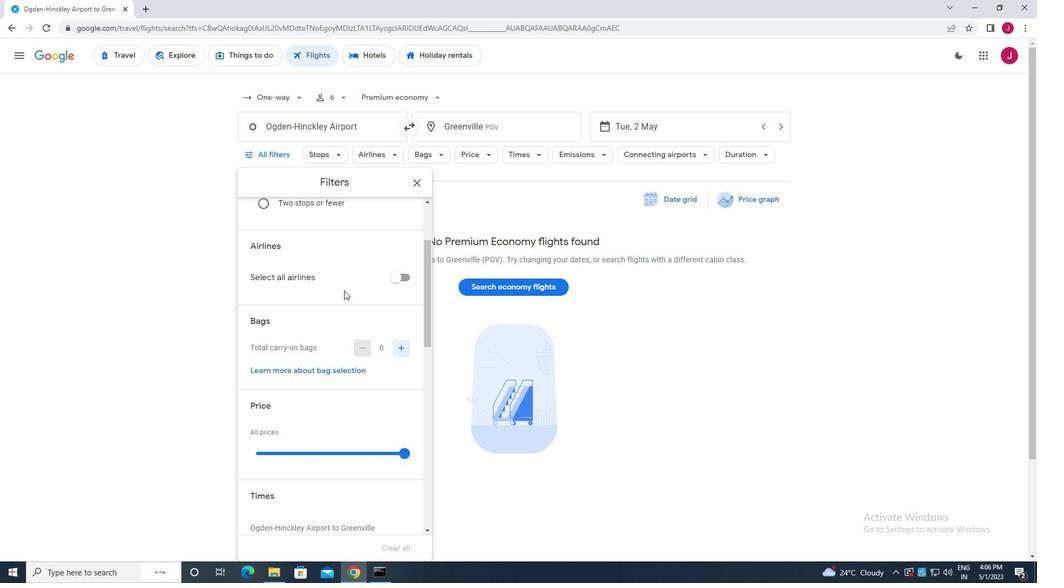 
Action: Mouse scrolled (344, 295) with delta (0, 0)
Screenshot: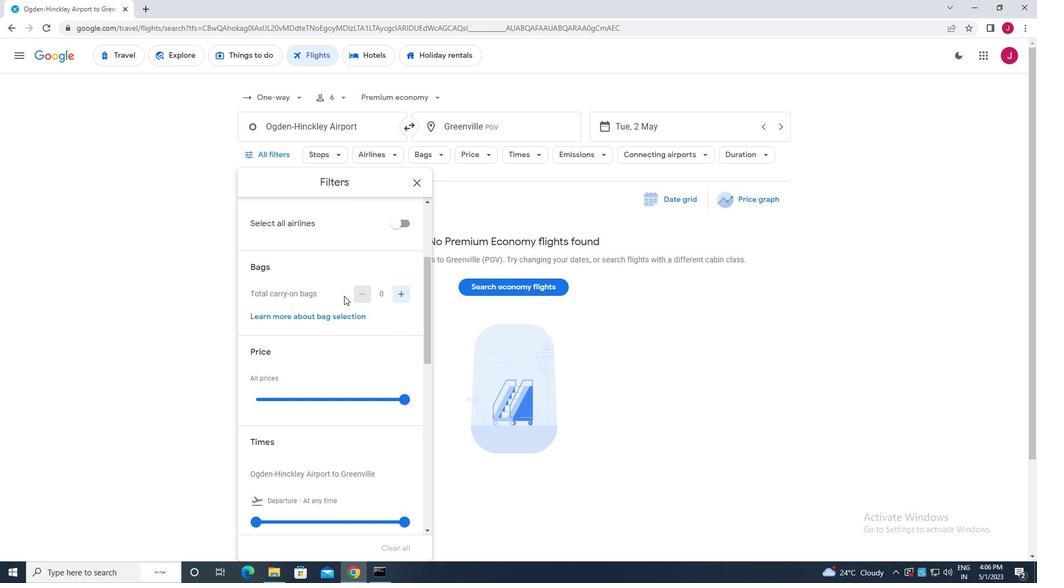 
Action: Mouse moved to (345, 294)
Screenshot: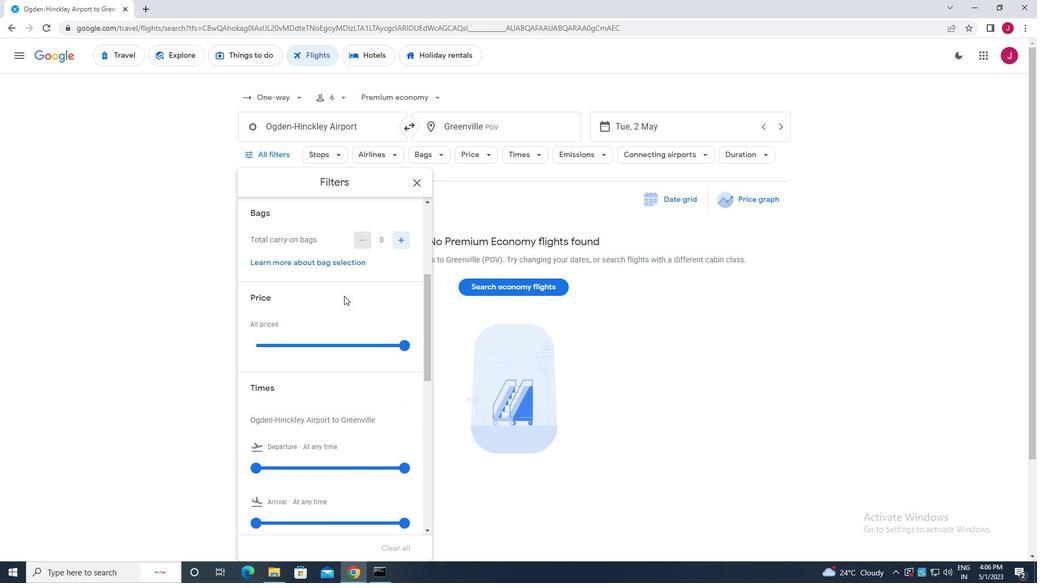 
Action: Mouse scrolled (345, 294) with delta (0, 0)
Screenshot: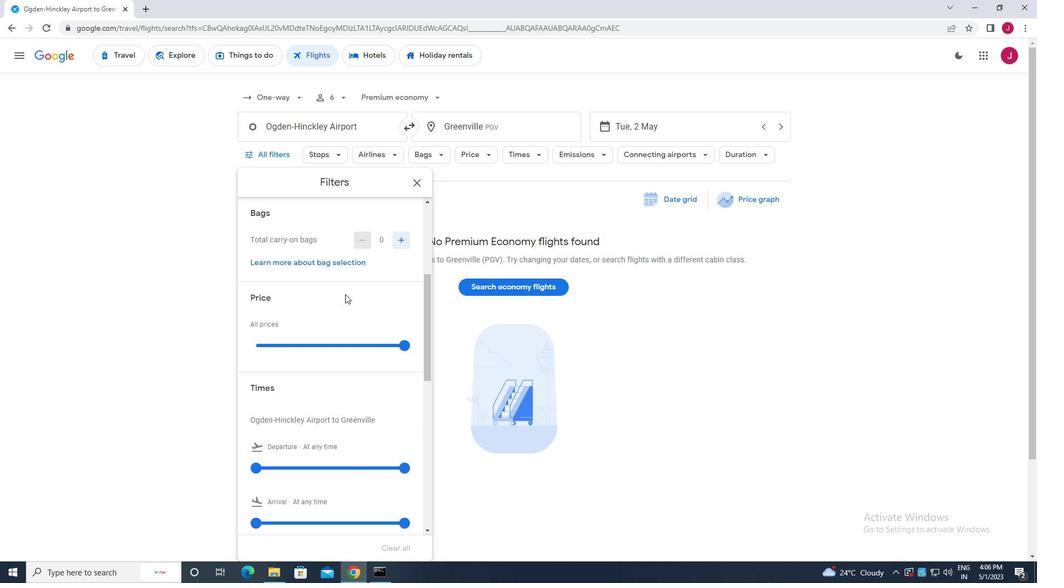 
Action: Mouse moved to (379, 329)
Screenshot: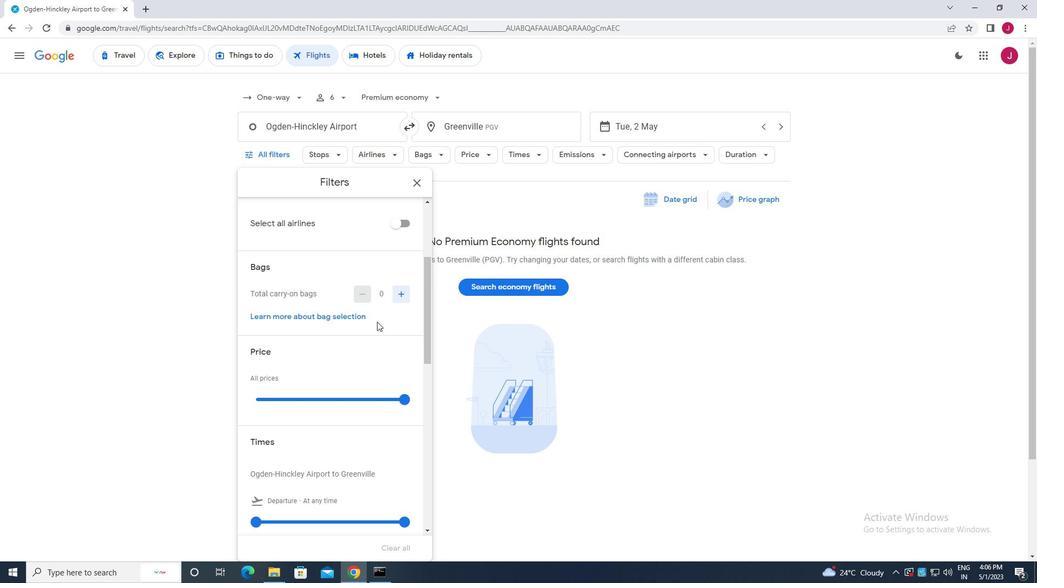 
Action: Mouse scrolled (379, 328) with delta (0, 0)
Screenshot: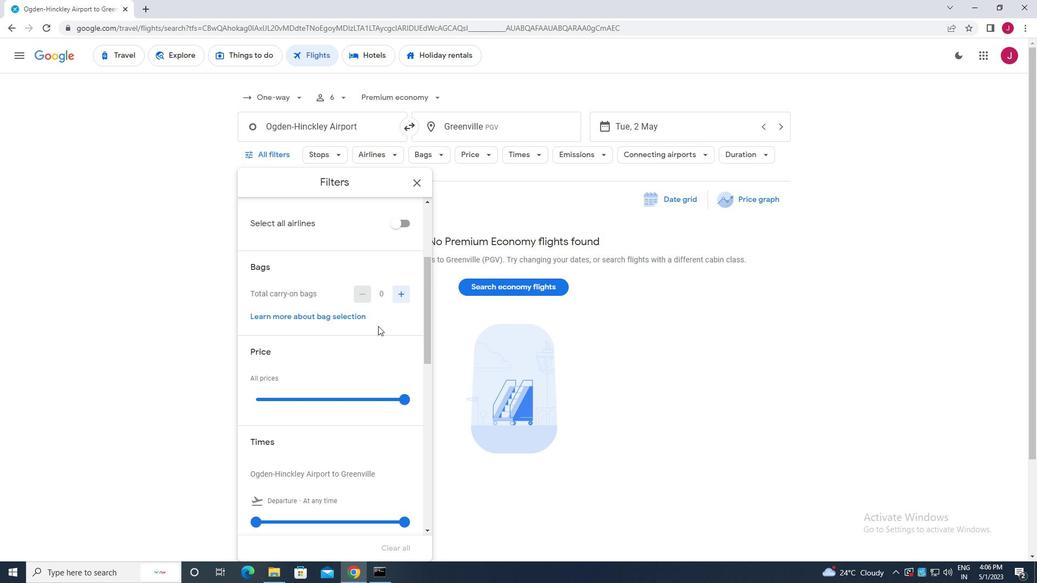 
Action: Mouse moved to (399, 345)
Screenshot: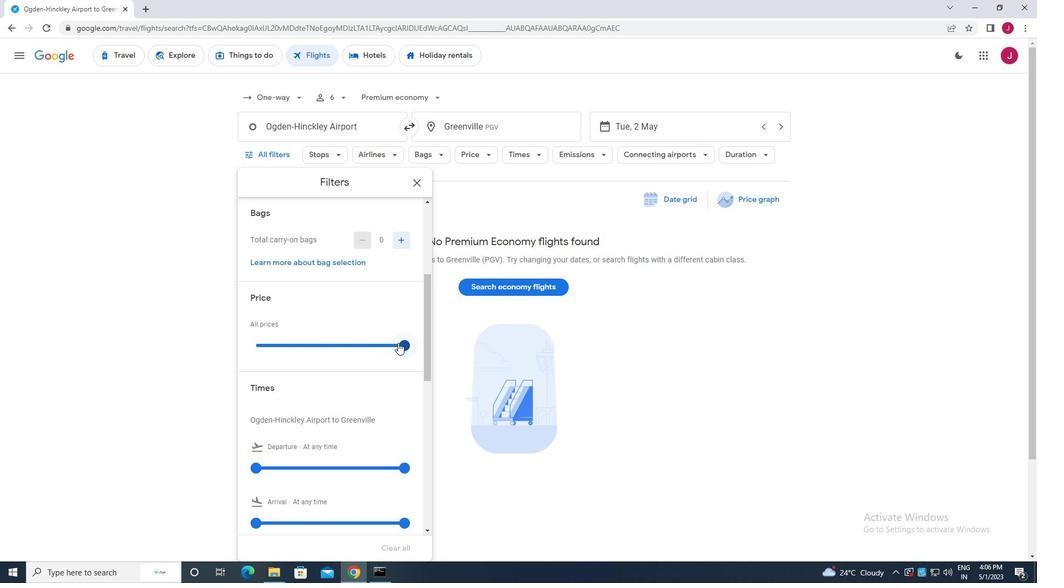
Action: Mouse pressed left at (399, 345)
Screenshot: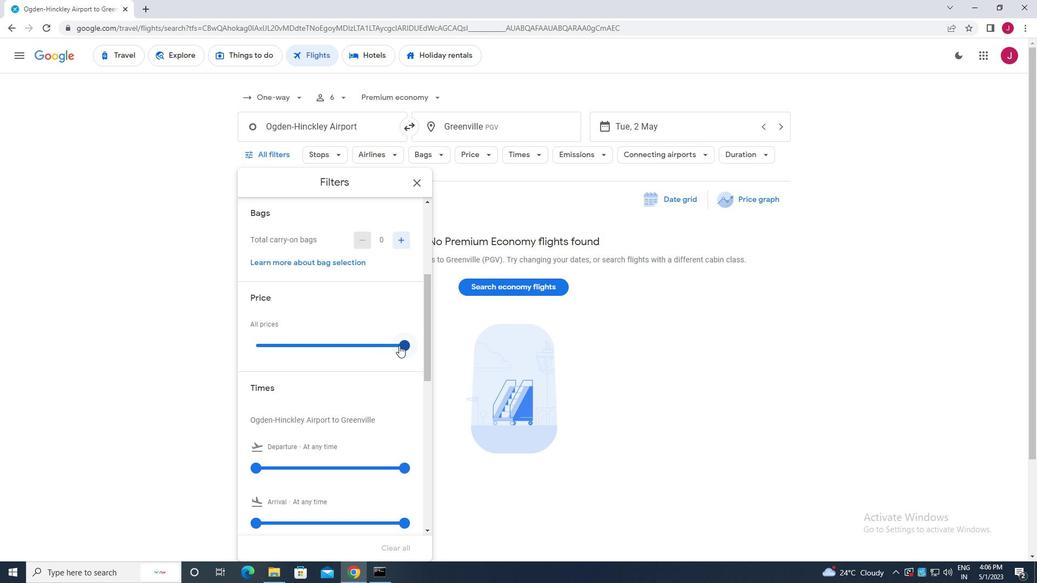 
Action: Mouse moved to (314, 404)
Screenshot: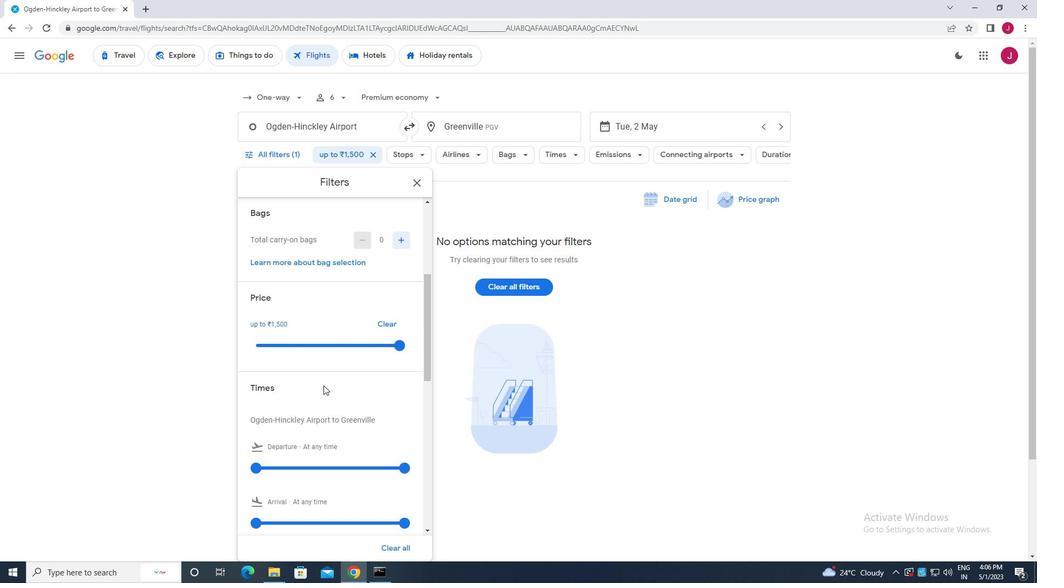 
Action: Mouse scrolled (314, 403) with delta (0, 0)
Screenshot: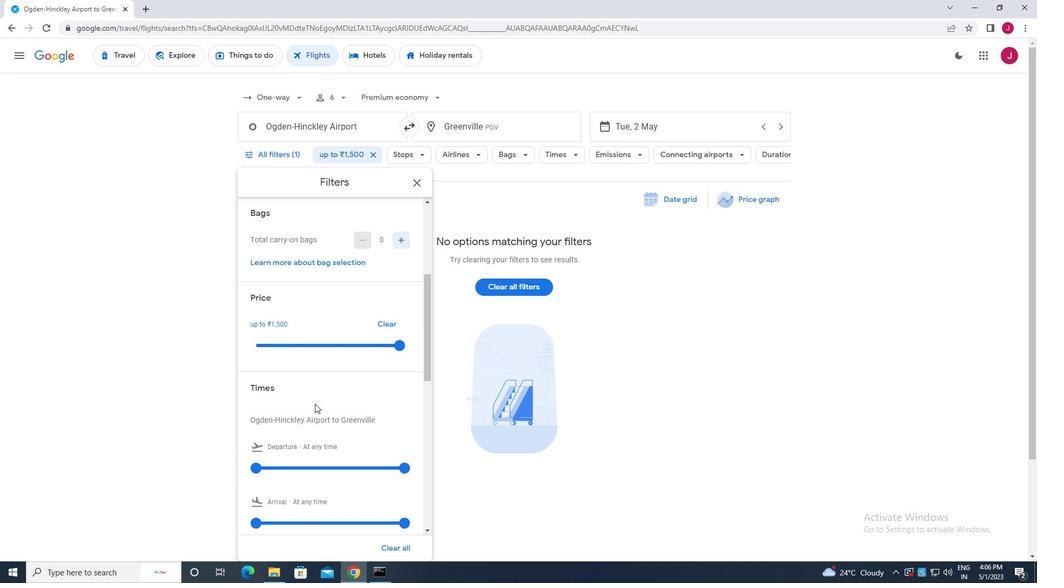 
Action: Mouse moved to (257, 412)
Screenshot: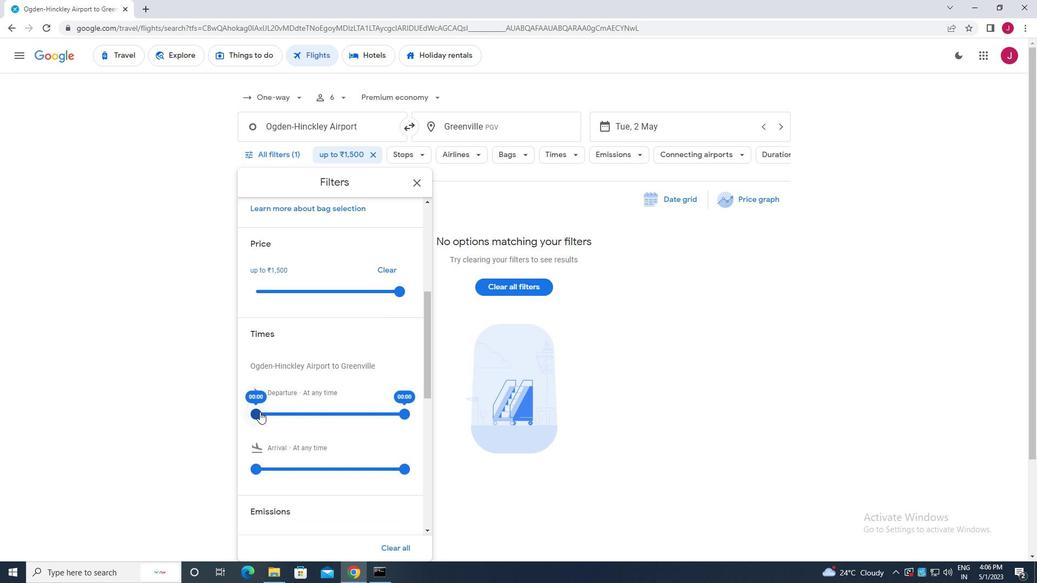
Action: Mouse pressed left at (257, 412)
Screenshot: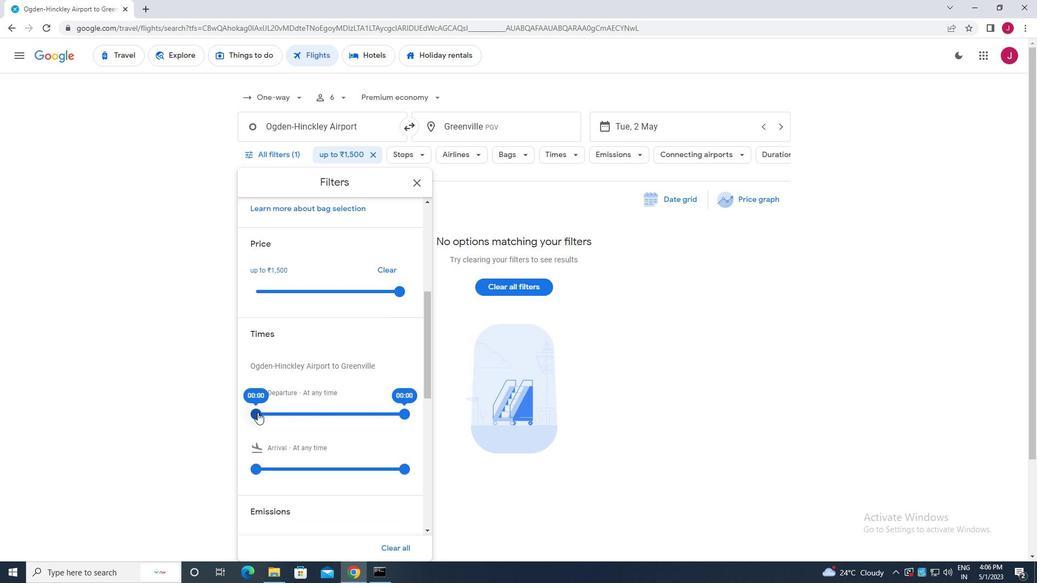 
Action: Mouse moved to (406, 411)
Screenshot: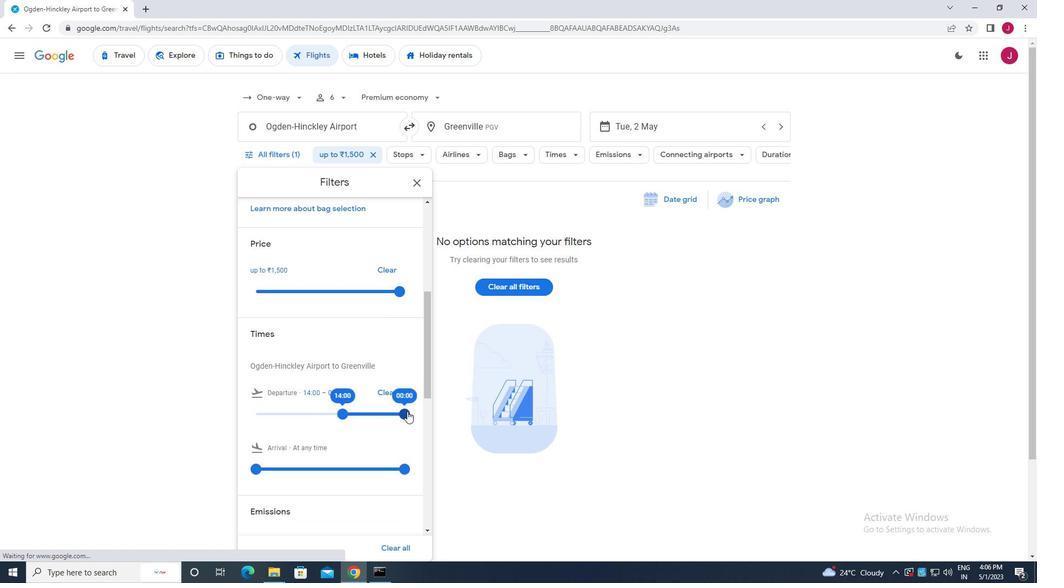 
Action: Mouse pressed left at (406, 411)
Screenshot: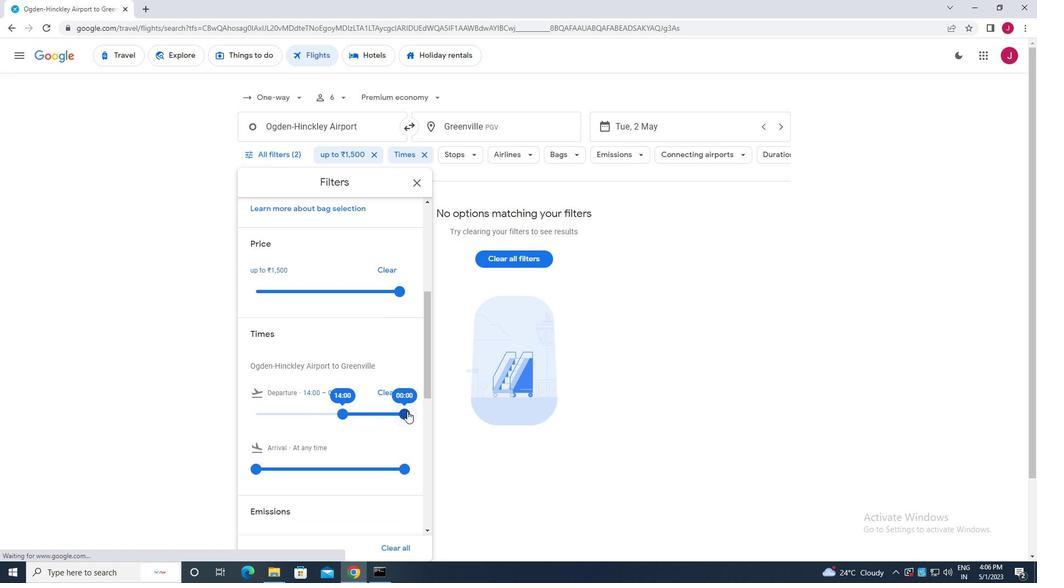 
Action: Mouse moved to (416, 183)
Screenshot: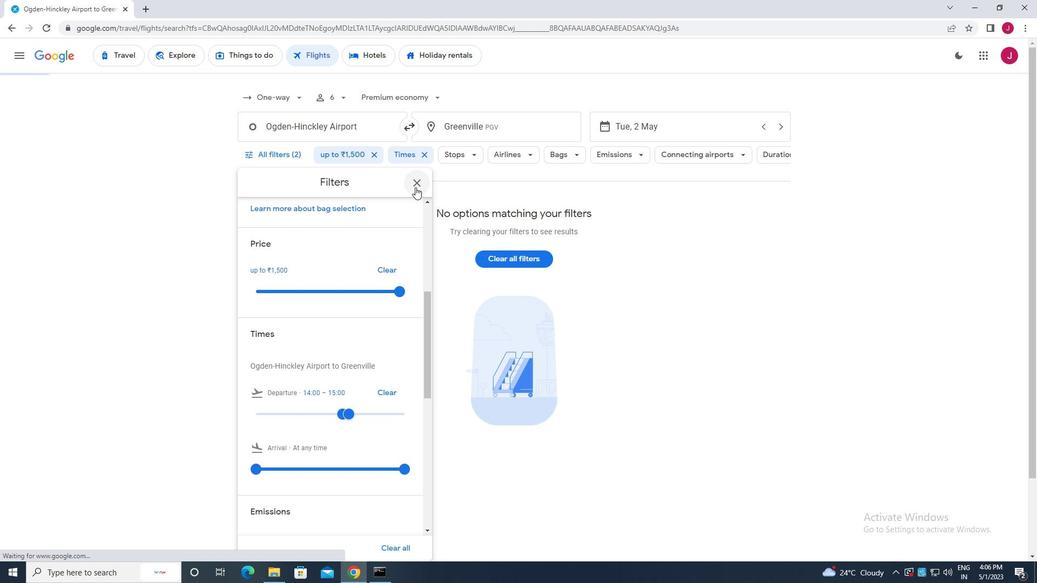 
Action: Mouse pressed left at (416, 183)
Screenshot: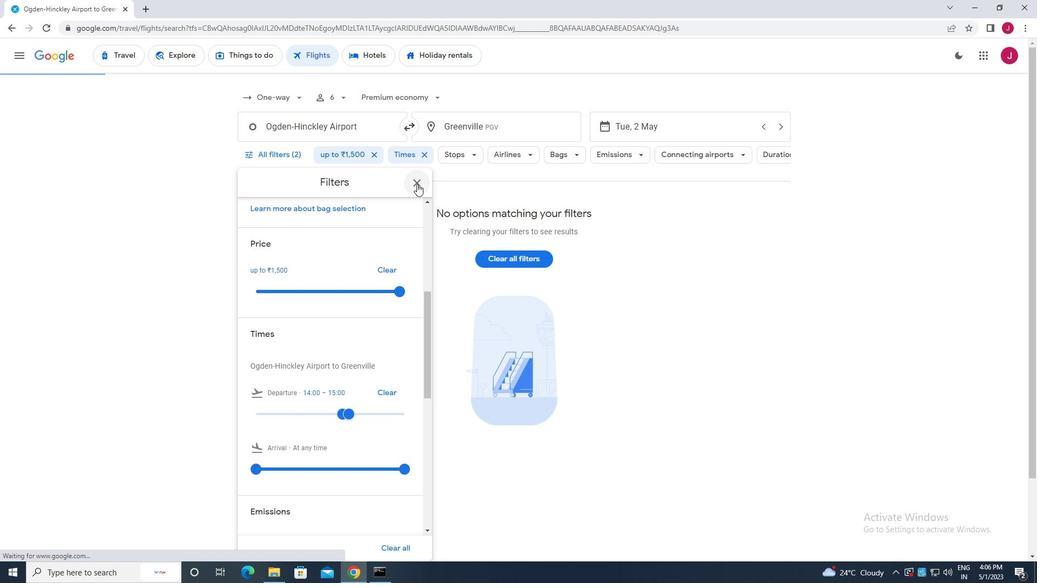 
Action: Mouse moved to (416, 183)
Screenshot: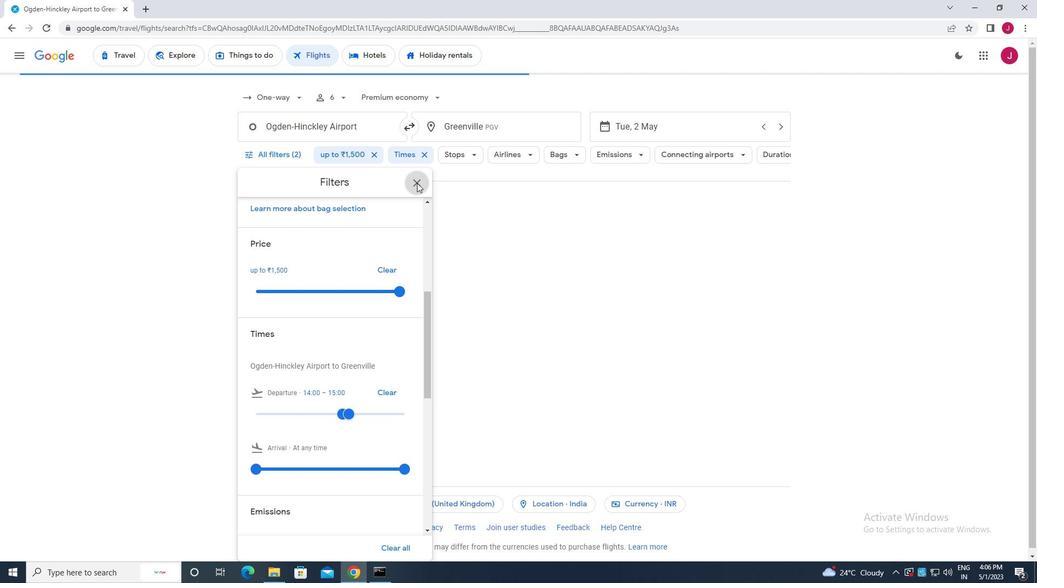 
